 Task: Look for space in Bamako, Mali from 2nd September, 2023 to 5th September, 2023 for 1 adult in price range Rs.5000 to Rs.10000. Place can be private room with 1  bedroom having 1 bed and 1 bathroom. Property type can be house, flat, guest house, hotel. Amenities needed are: washing machine. Booking option can be shelf check-in. Required host language is English.
Action: Mouse moved to (428, 90)
Screenshot: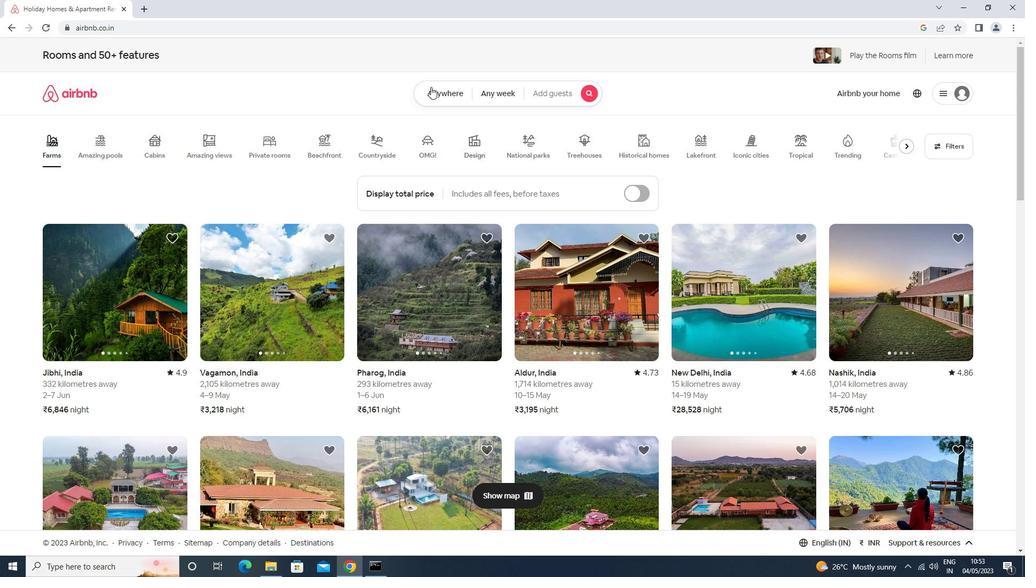 
Action: Mouse pressed left at (428, 90)
Screenshot: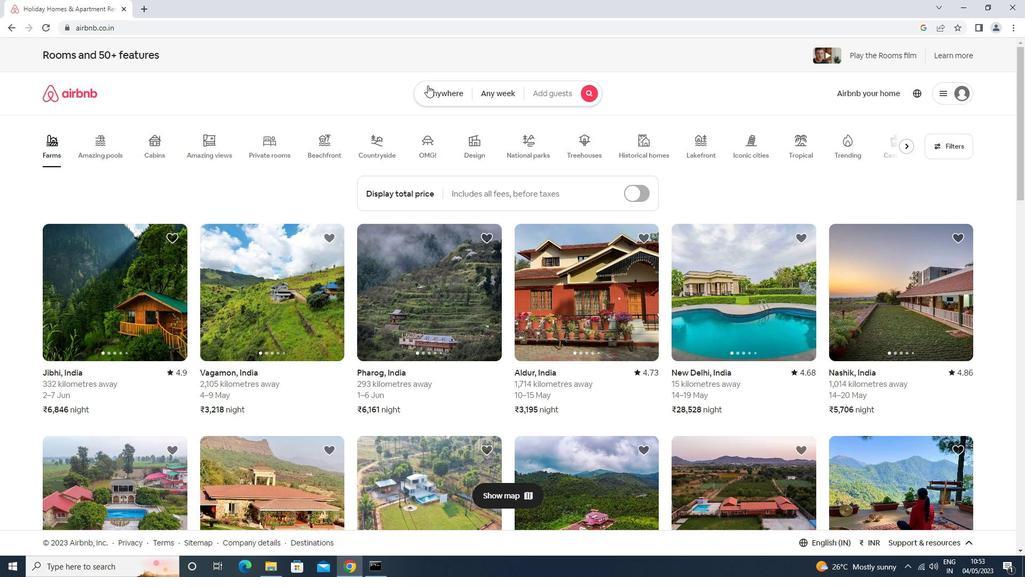 
Action: Mouse moved to (389, 139)
Screenshot: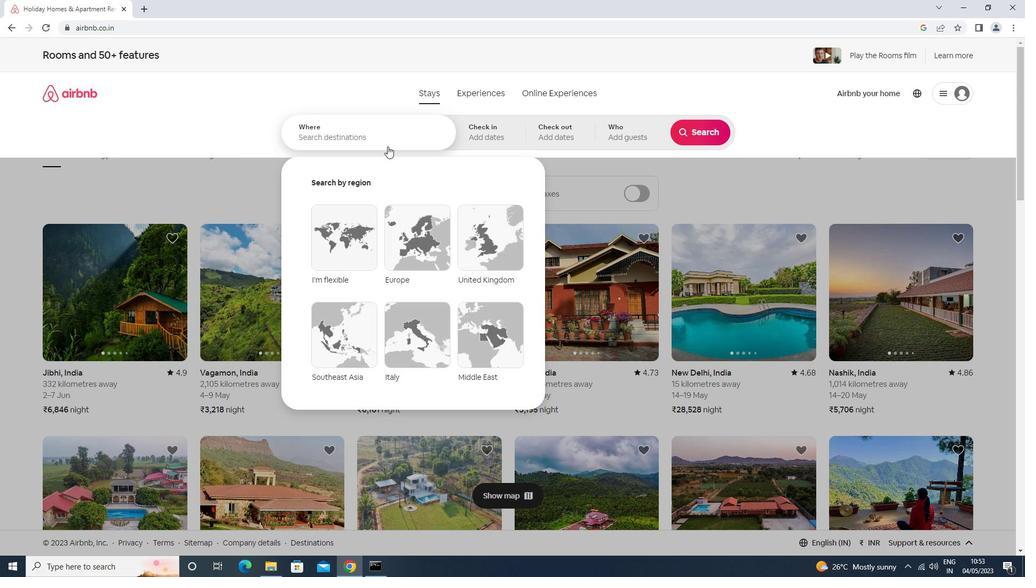
Action: Mouse pressed left at (389, 139)
Screenshot: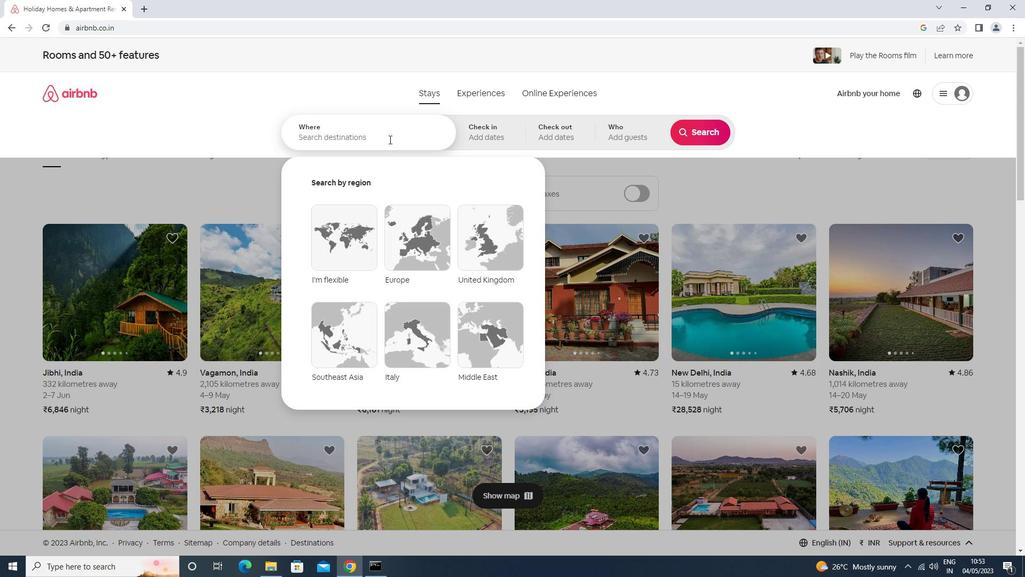 
Action: Mouse moved to (389, 138)
Screenshot: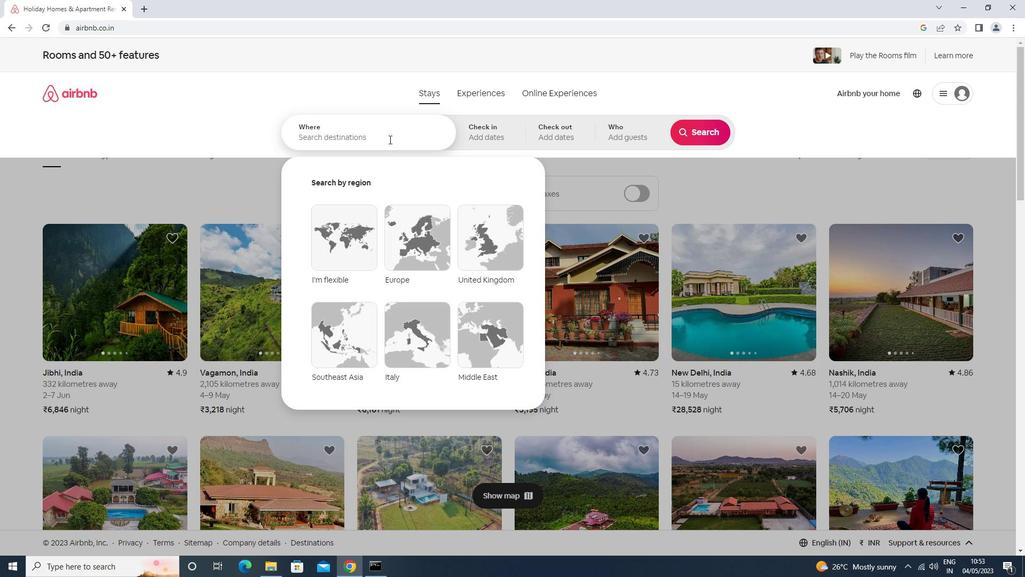 
Action: Key pressed bamako<Key.space><Key.left><Key.down><Key.enter>
Screenshot: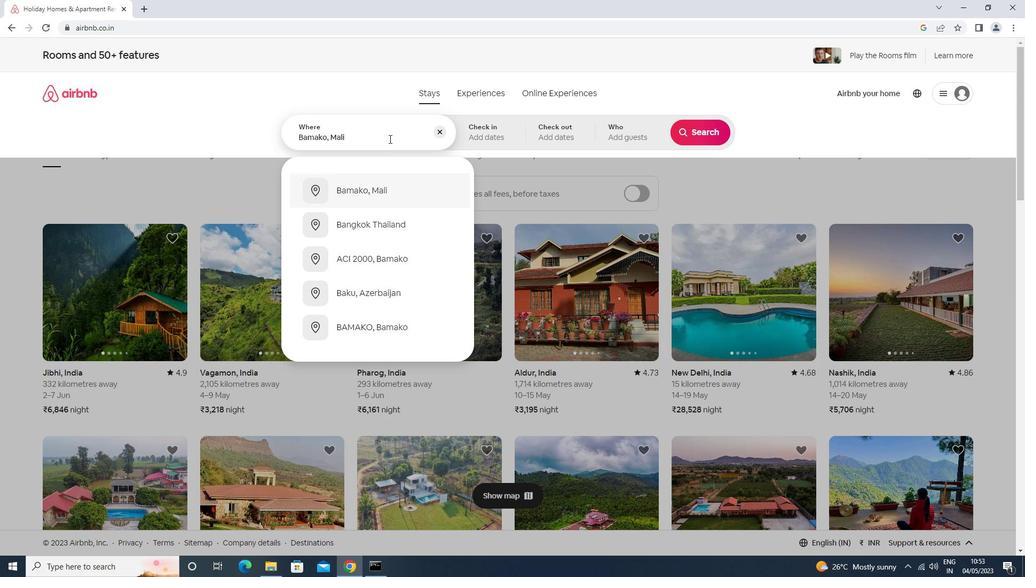 
Action: Mouse moved to (700, 218)
Screenshot: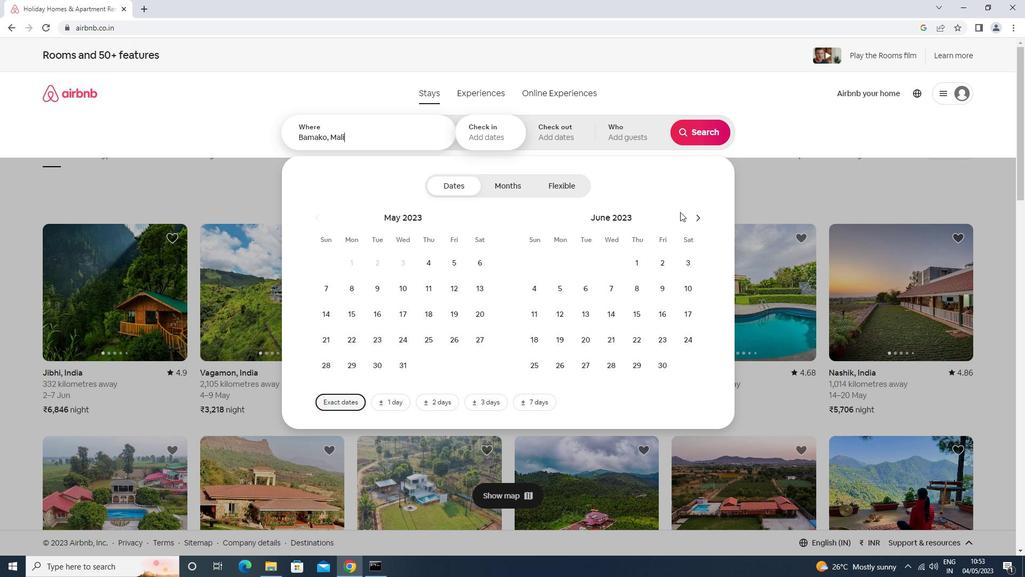 
Action: Mouse pressed left at (700, 218)
Screenshot: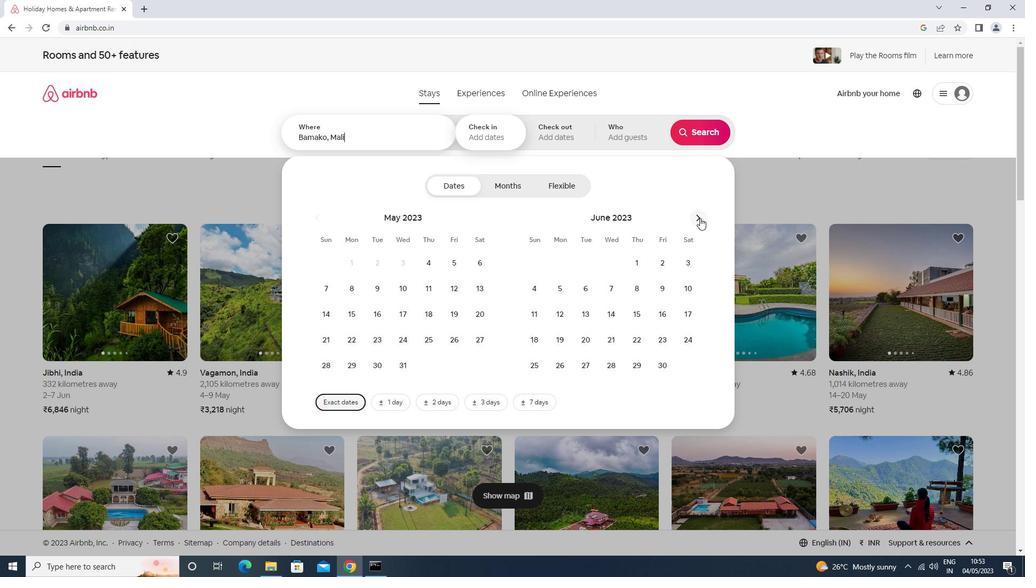 
Action: Mouse pressed left at (700, 218)
Screenshot: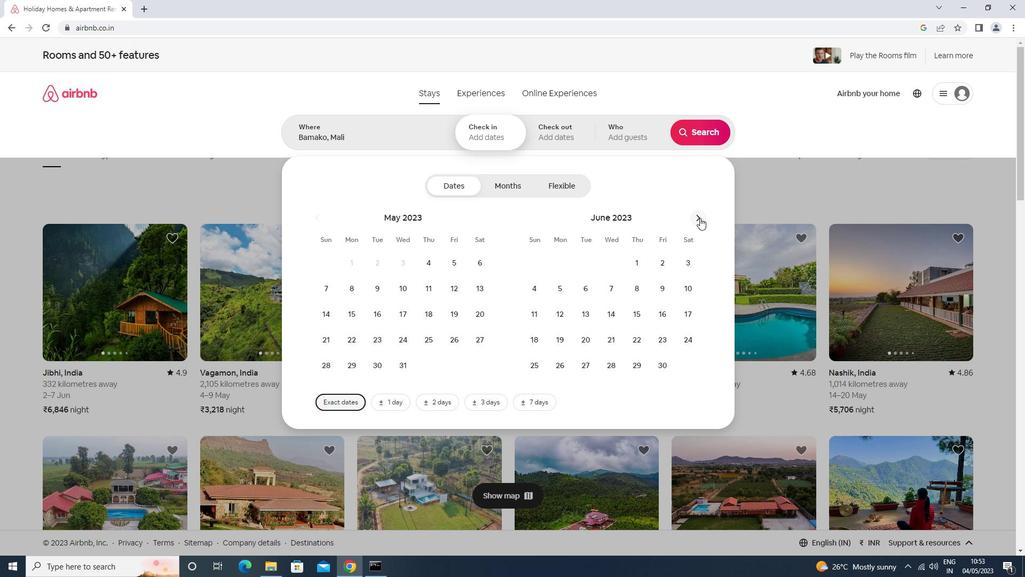 
Action: Mouse moved to (700, 217)
Screenshot: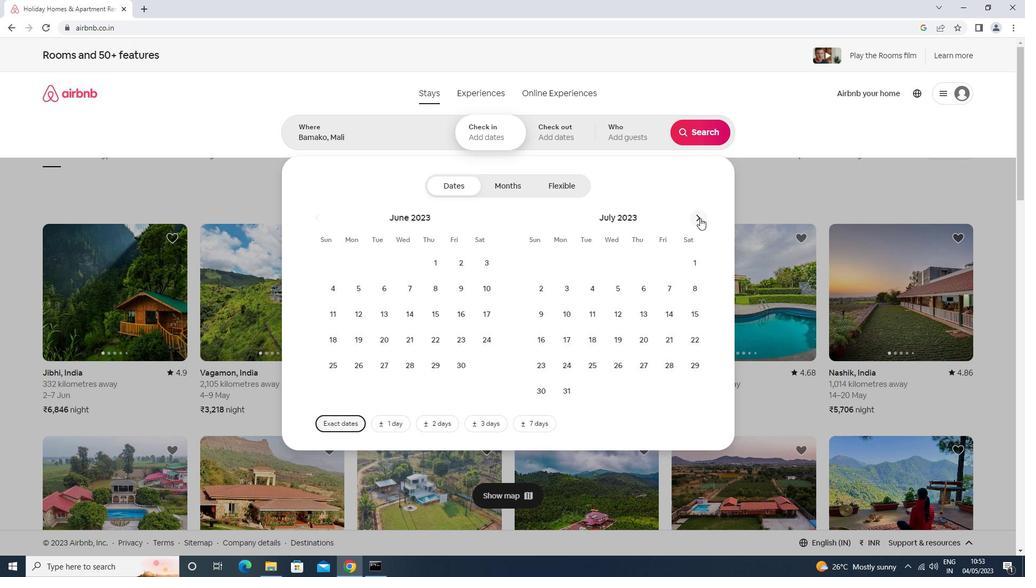 
Action: Mouse pressed left at (700, 217)
Screenshot: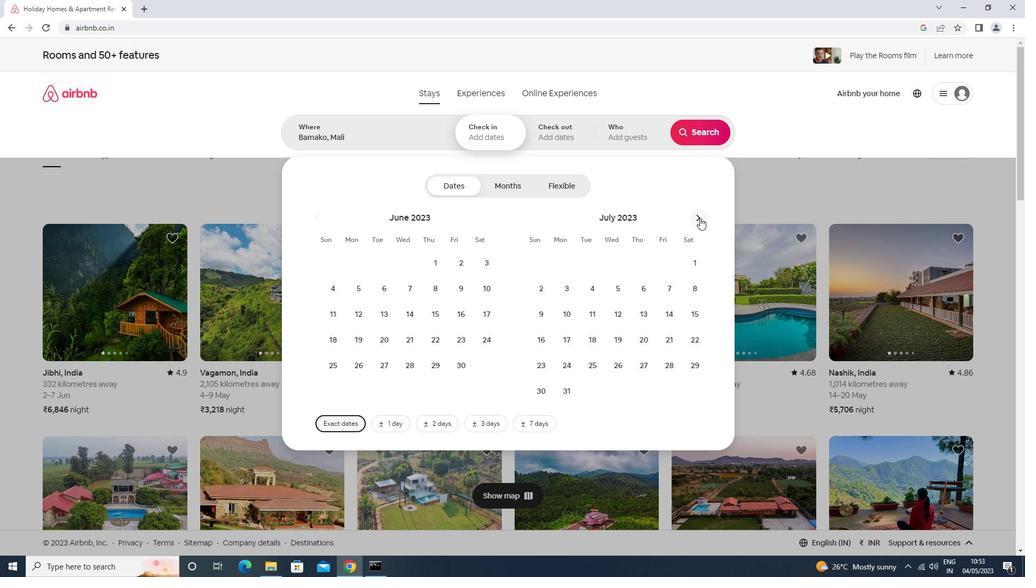 
Action: Mouse pressed left at (700, 217)
Screenshot: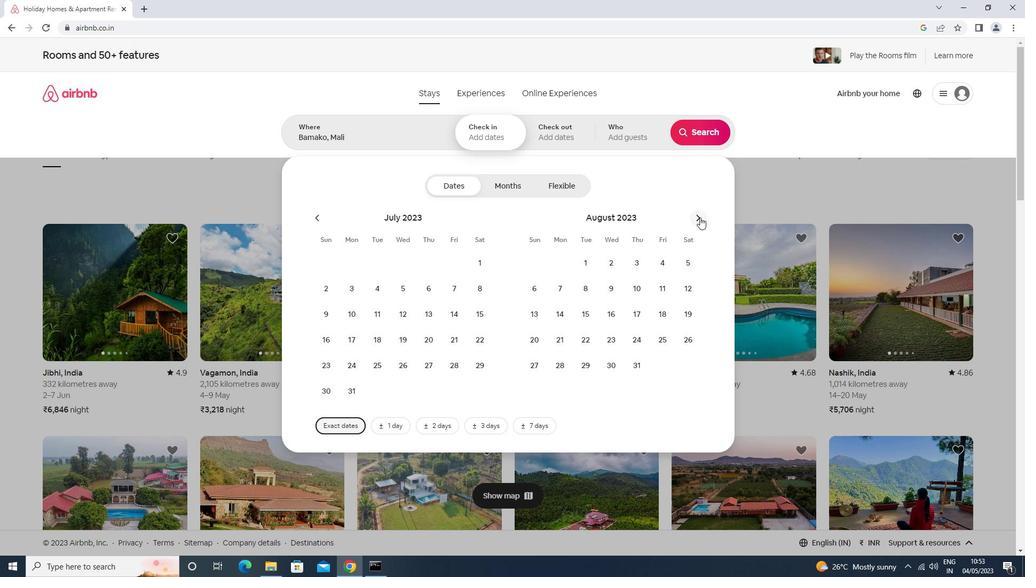 
Action: Mouse moved to (691, 260)
Screenshot: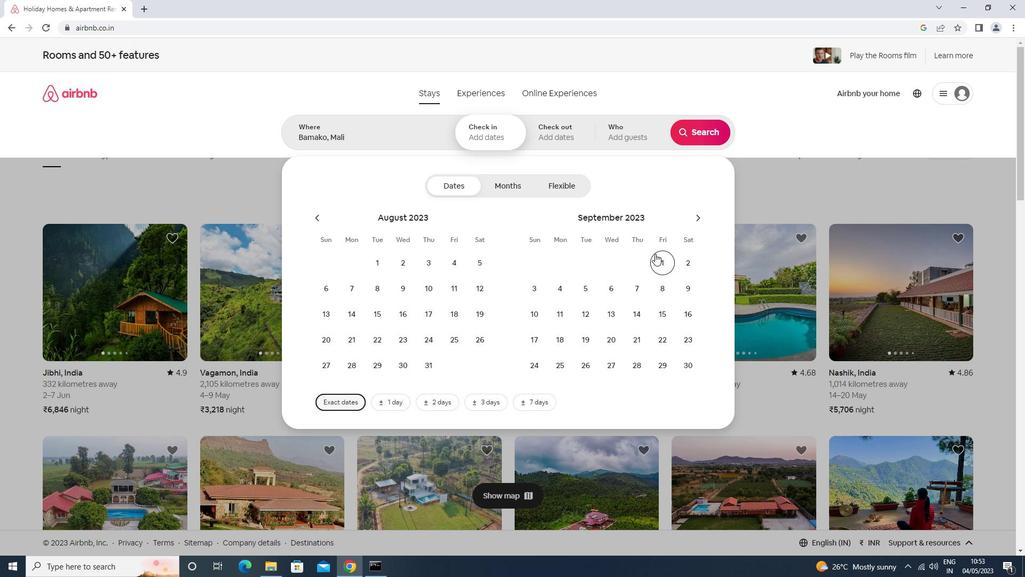 
Action: Mouse pressed left at (691, 260)
Screenshot: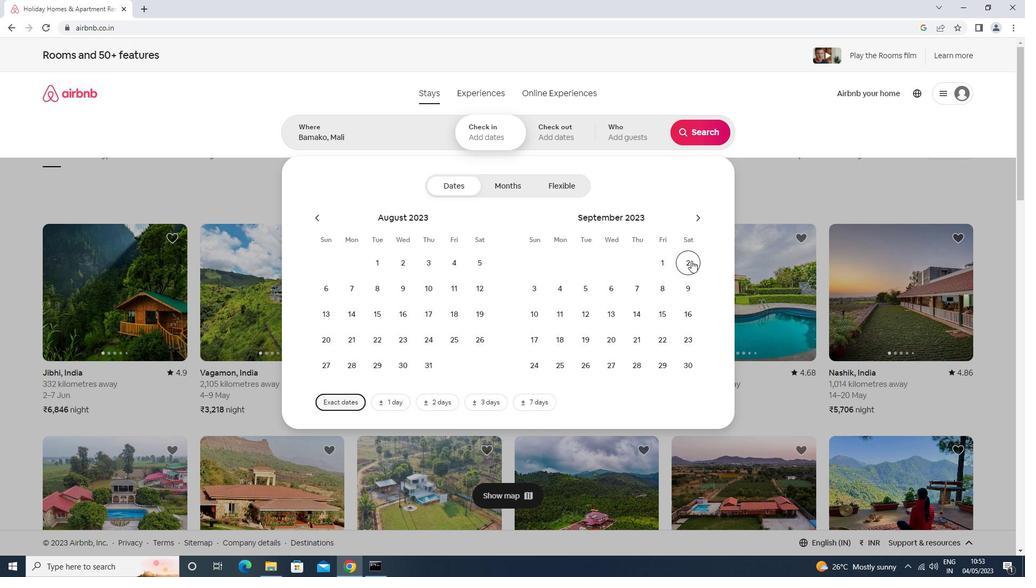 
Action: Mouse moved to (586, 288)
Screenshot: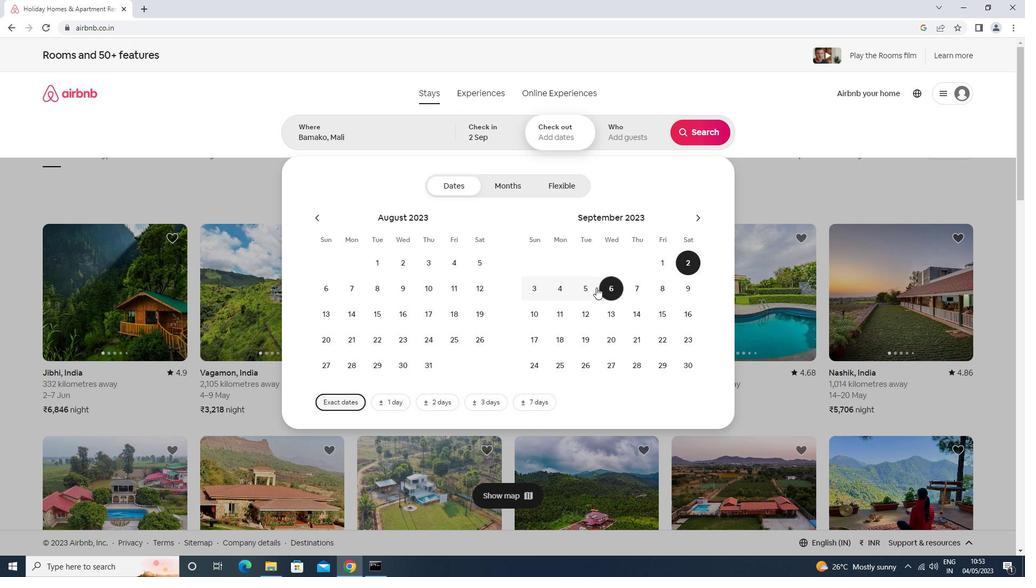 
Action: Mouse pressed left at (586, 288)
Screenshot: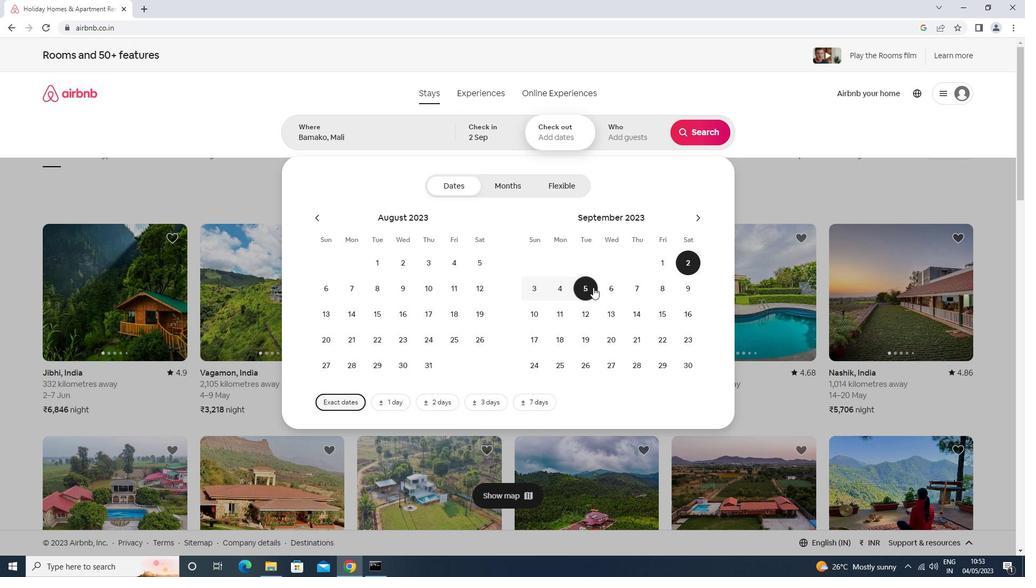
Action: Mouse moved to (625, 140)
Screenshot: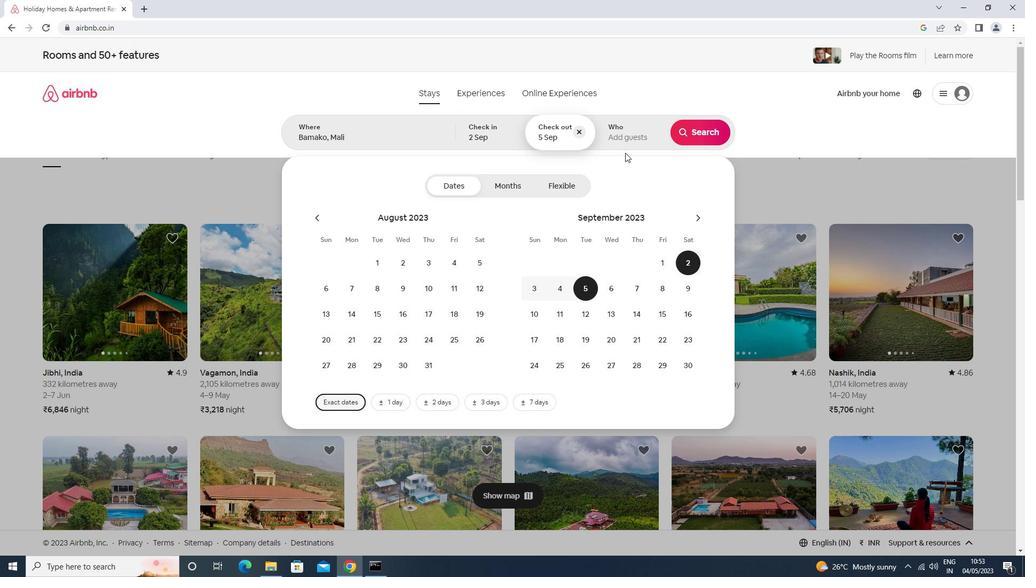 
Action: Mouse pressed left at (625, 140)
Screenshot: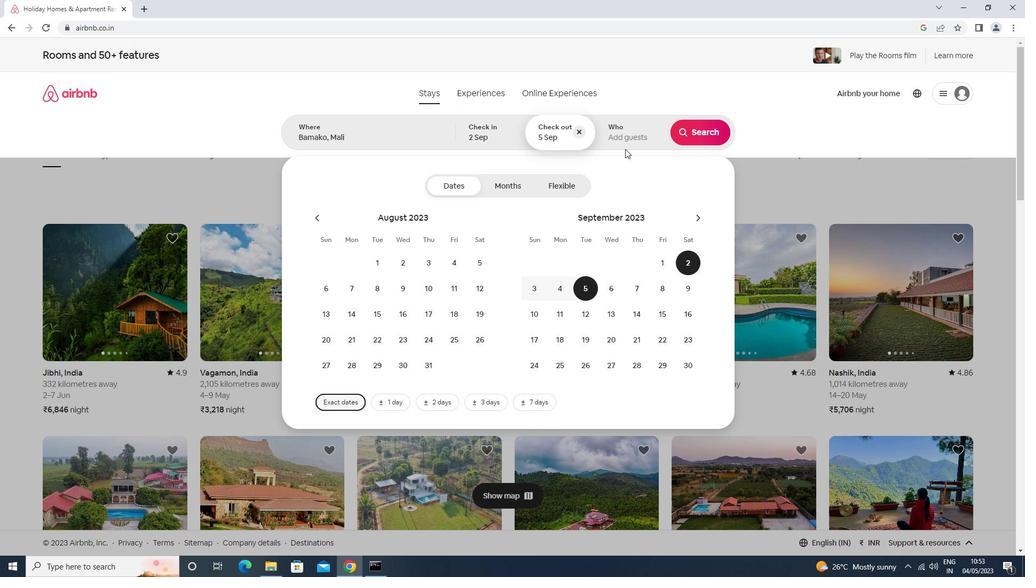 
Action: Mouse moved to (699, 187)
Screenshot: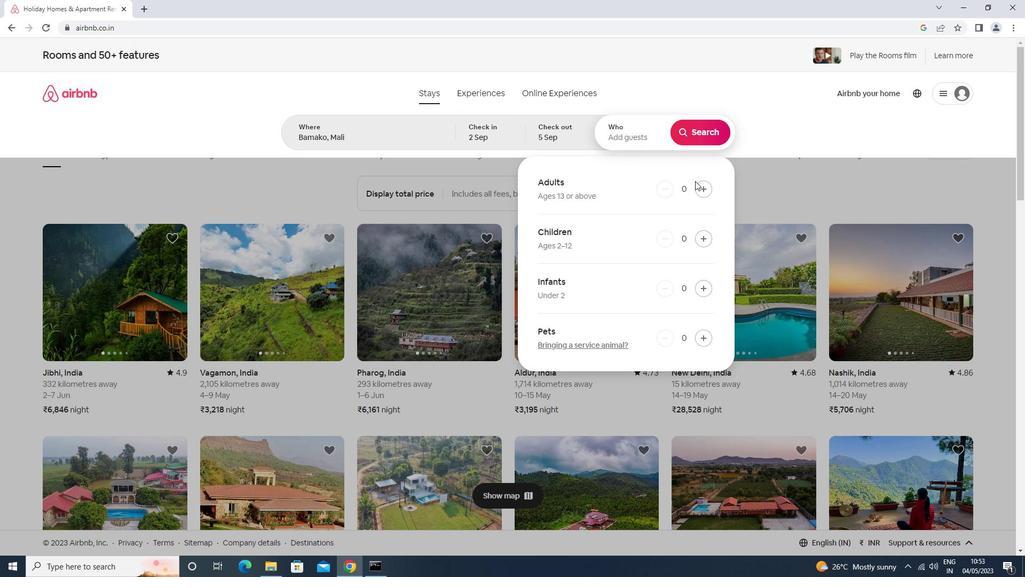
Action: Mouse pressed left at (699, 187)
Screenshot: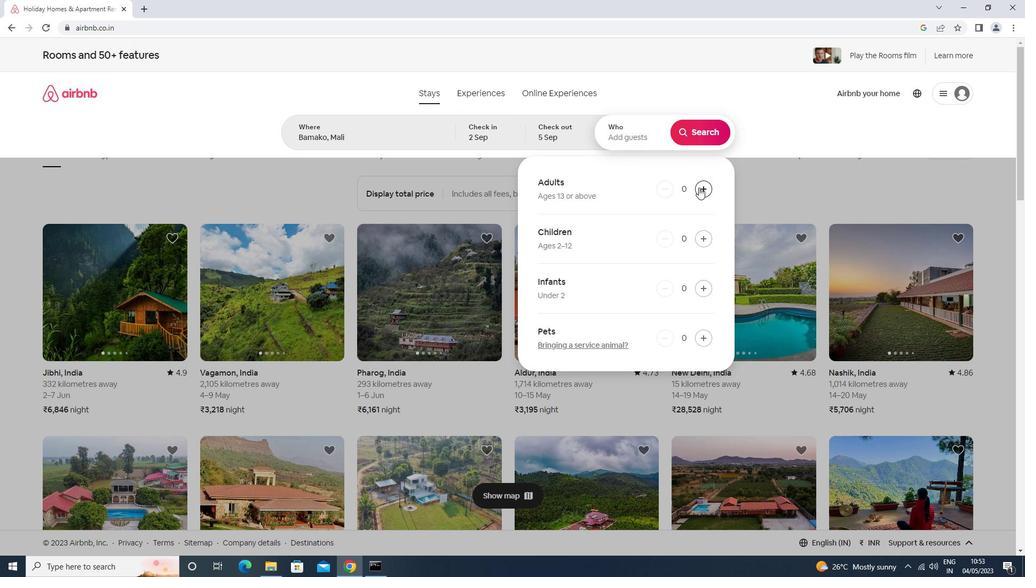 
Action: Mouse moved to (699, 132)
Screenshot: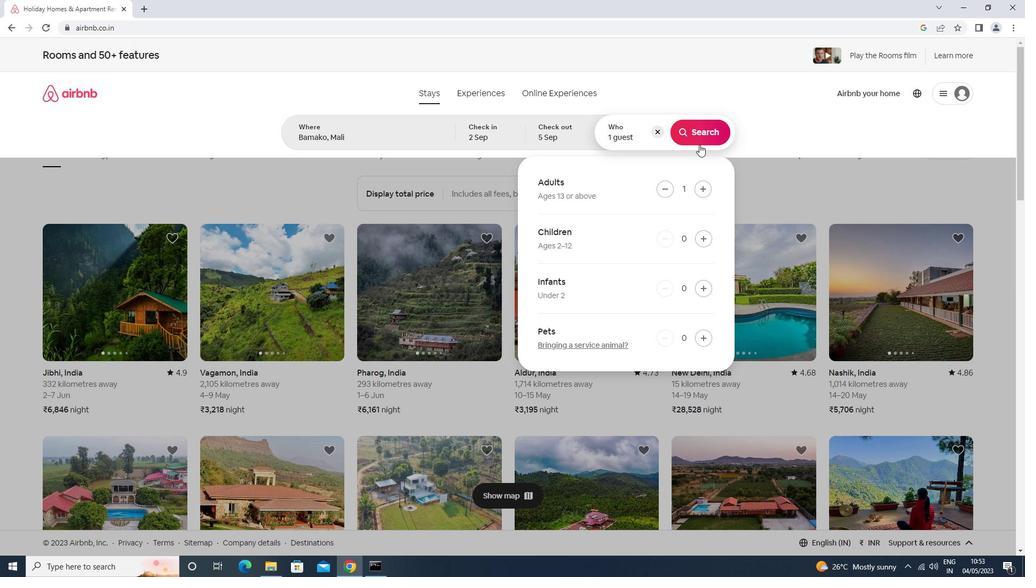 
Action: Mouse pressed left at (699, 132)
Screenshot: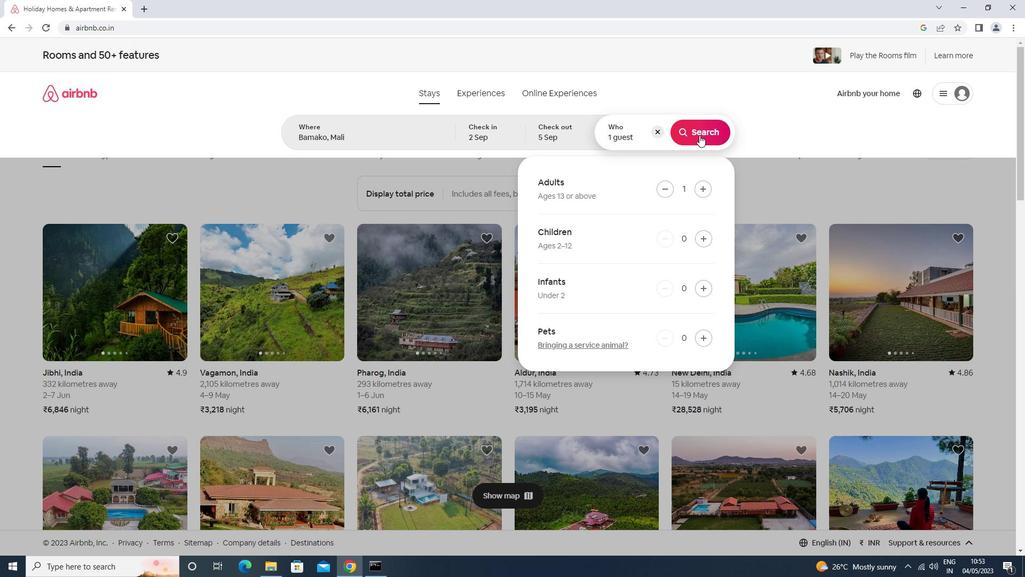 
Action: Mouse moved to (973, 92)
Screenshot: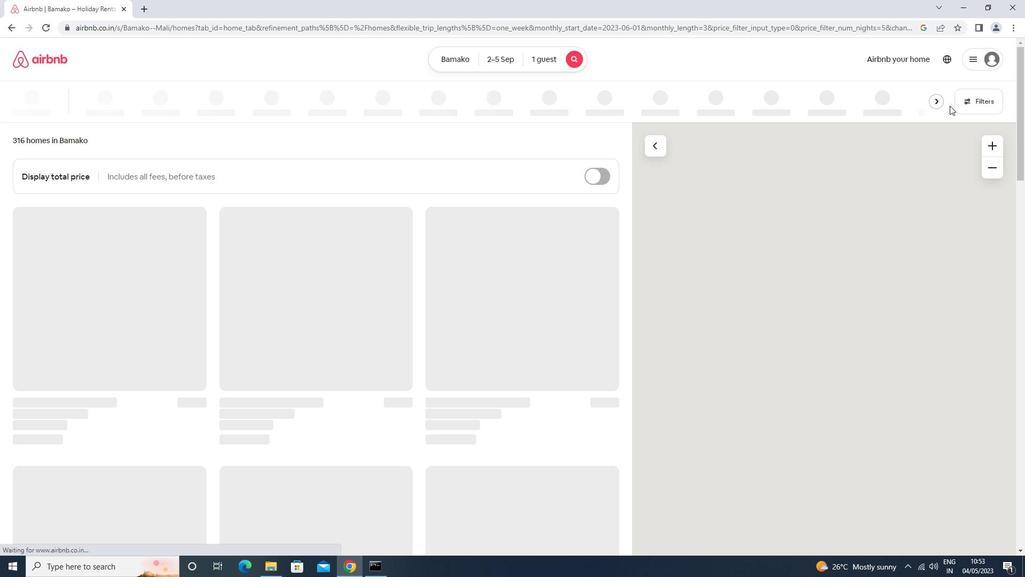 
Action: Mouse pressed left at (973, 92)
Screenshot: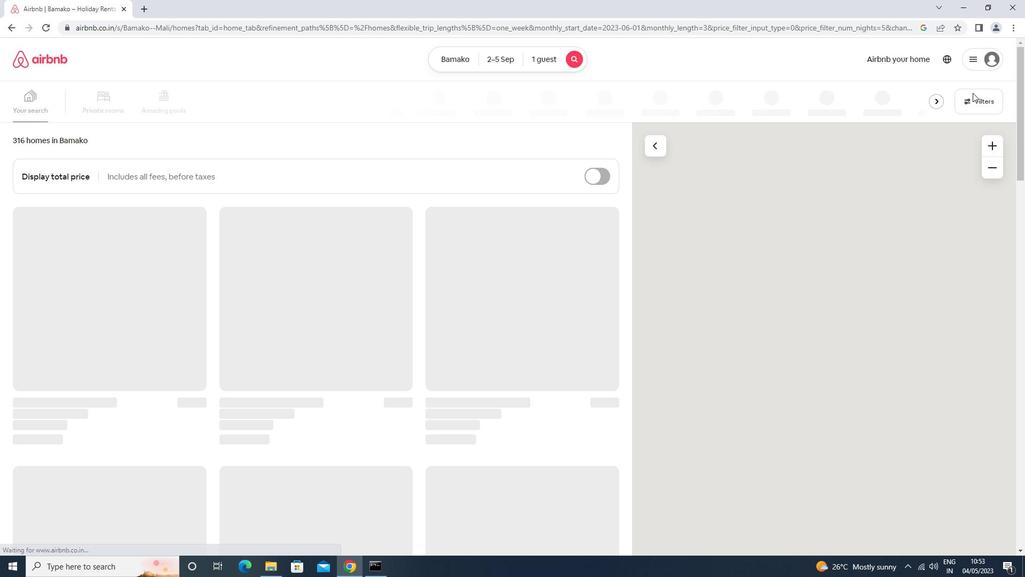 
Action: Mouse moved to (401, 239)
Screenshot: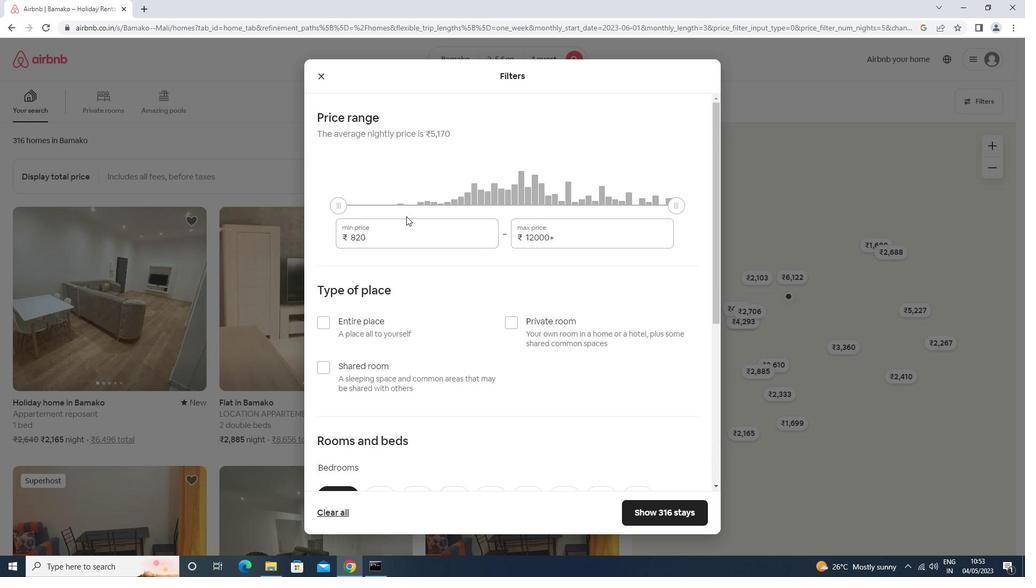 
Action: Mouse pressed left at (401, 239)
Screenshot: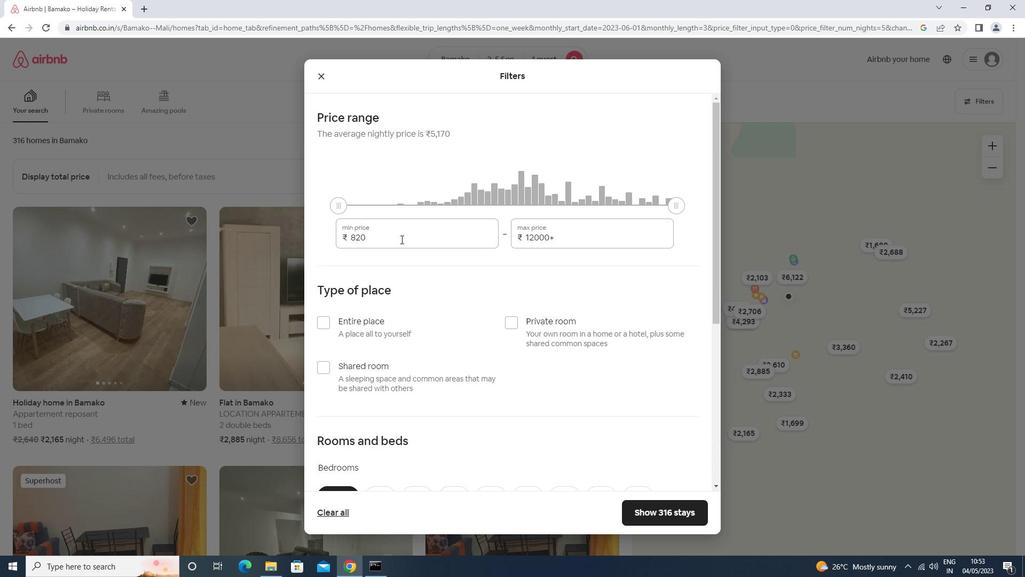 
Action: Mouse moved to (394, 245)
Screenshot: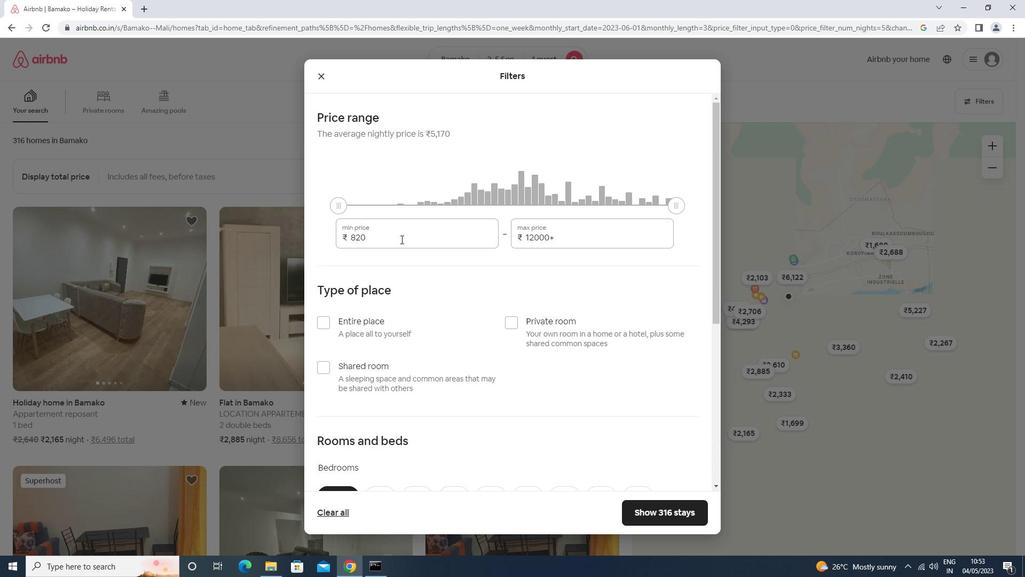 
Action: Key pressed <Key.backspace><Key.backspace><Key.backspace>56<Key.backspace>000<Key.tab>1000
Screenshot: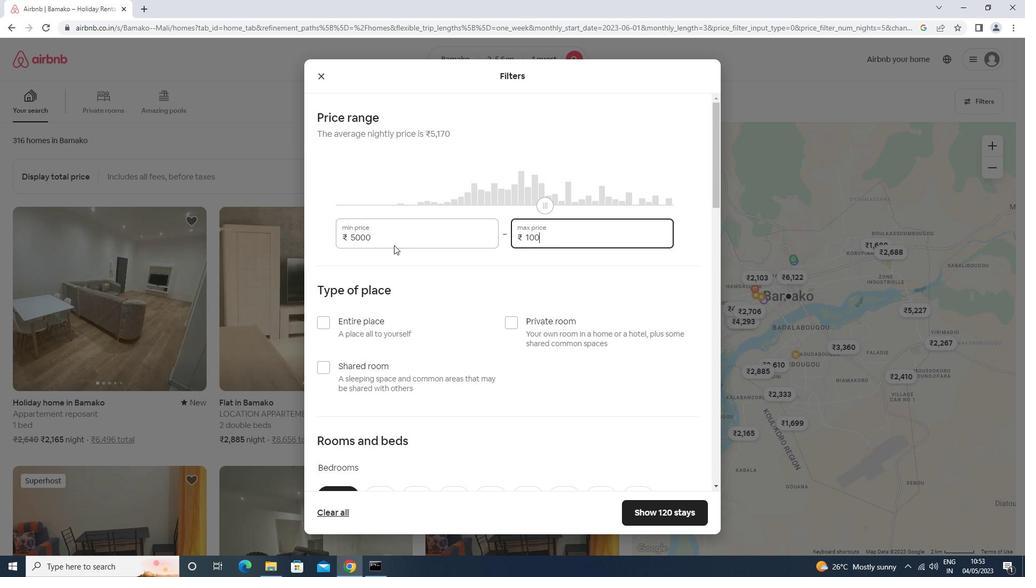 
Action: Mouse moved to (509, 321)
Screenshot: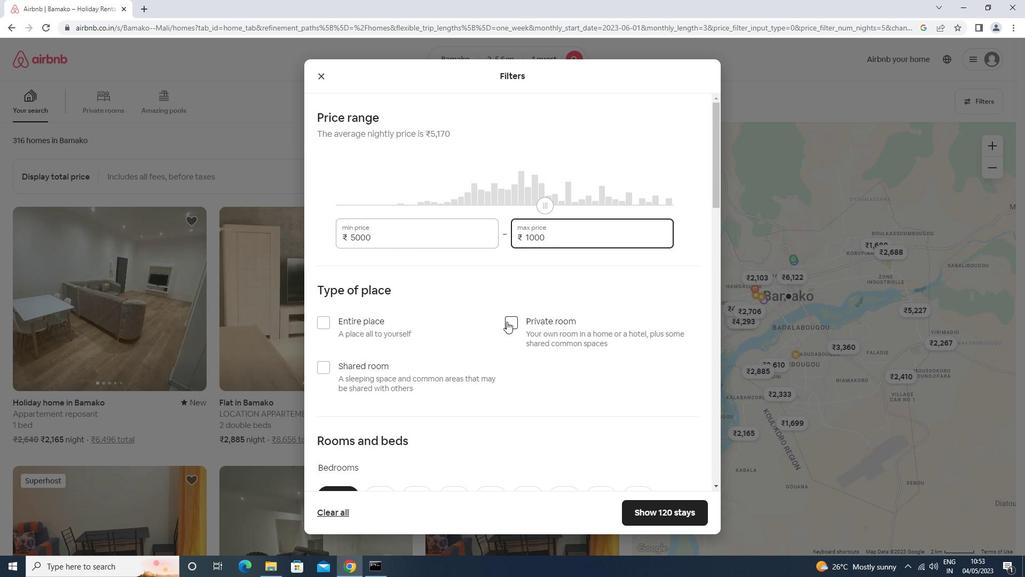 
Action: Mouse pressed left at (509, 321)
Screenshot: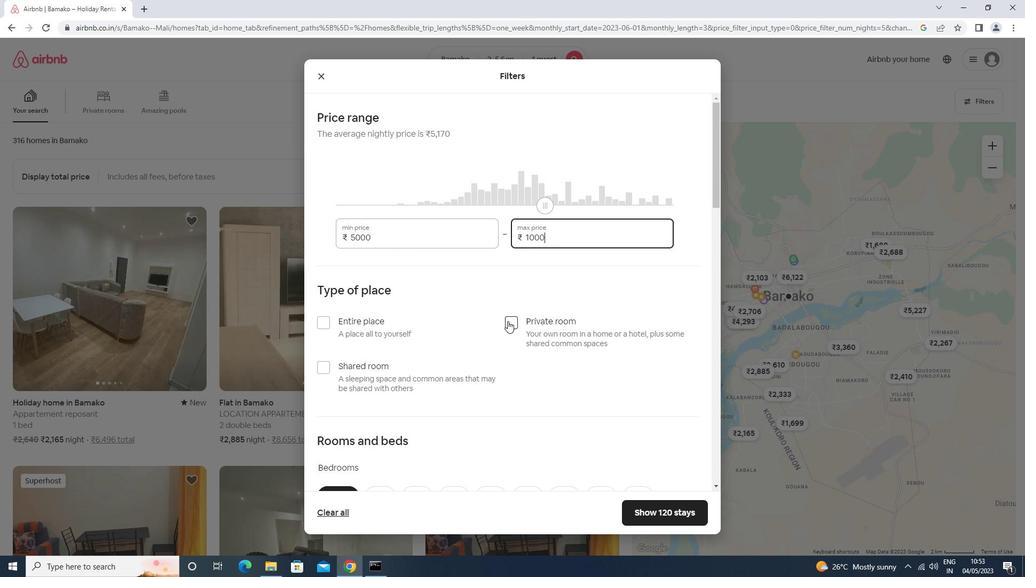
Action: Mouse moved to (508, 319)
Screenshot: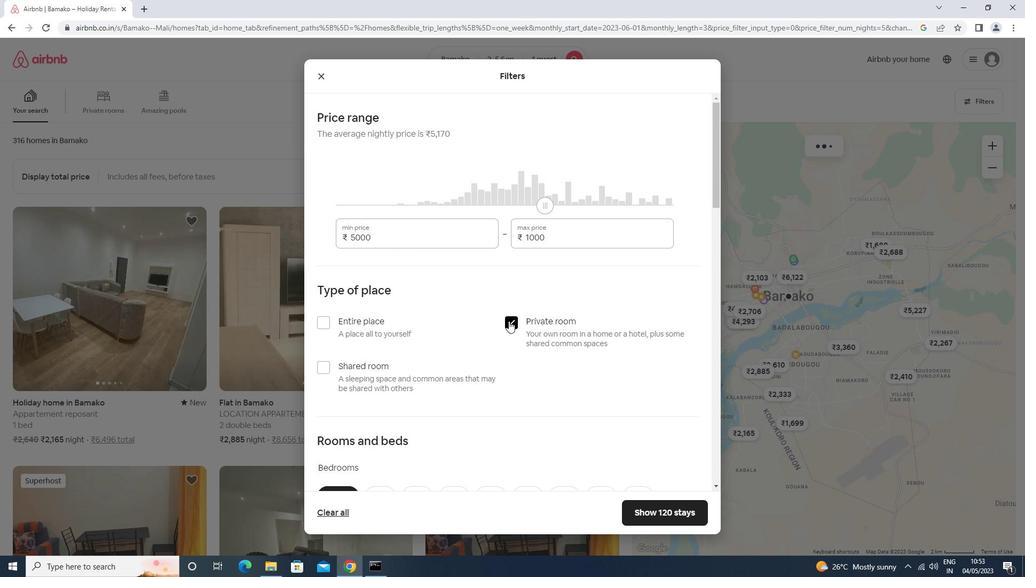 
Action: Mouse scrolled (508, 318) with delta (0, 0)
Screenshot: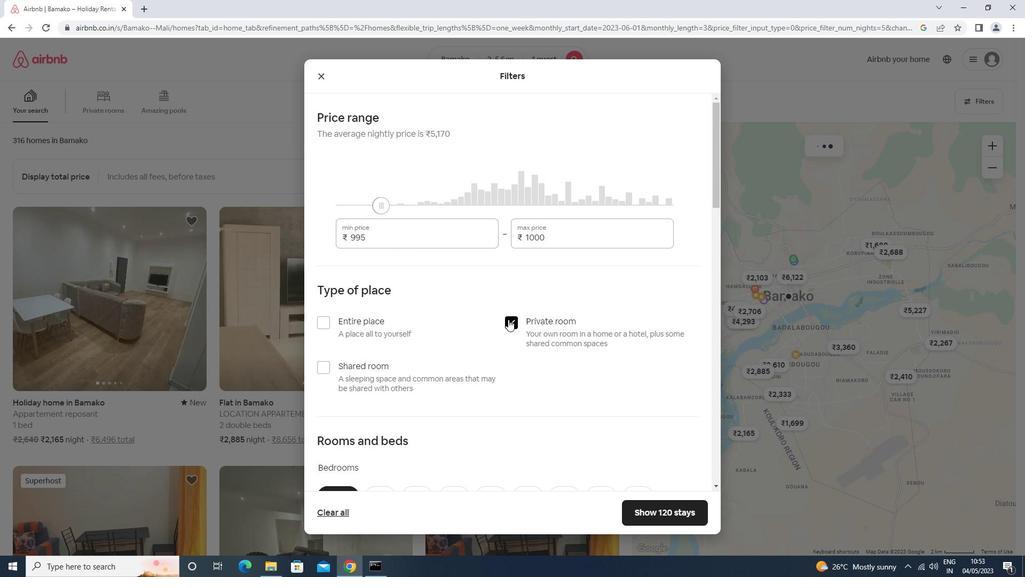 
Action: Mouse scrolled (508, 318) with delta (0, 0)
Screenshot: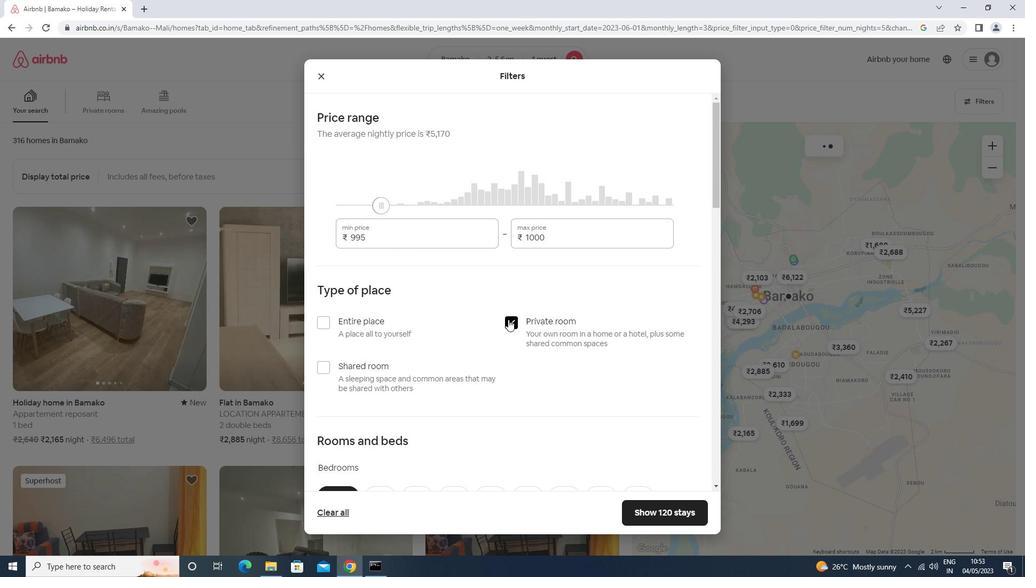 
Action: Mouse moved to (508, 318)
Screenshot: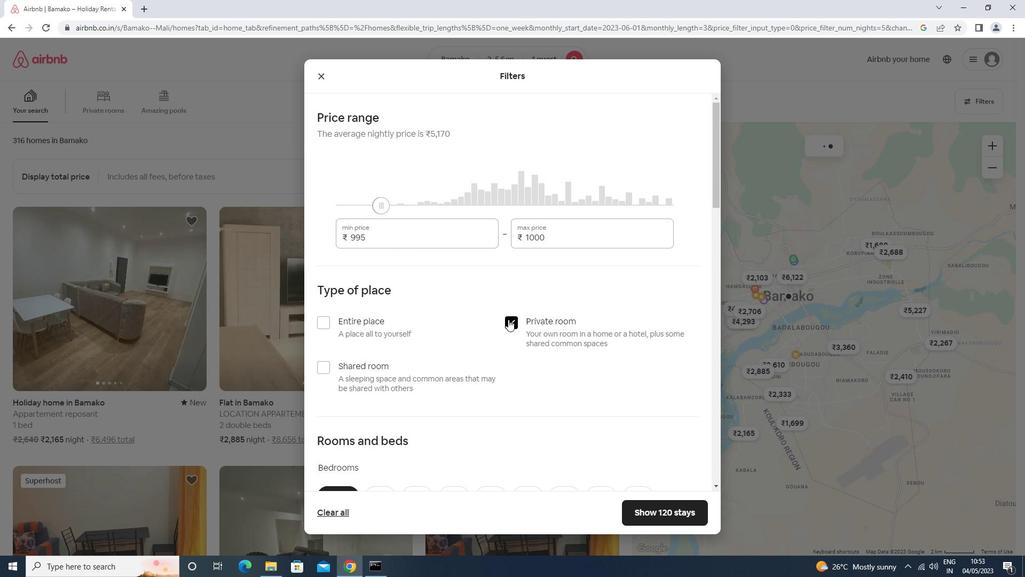 
Action: Mouse scrolled (508, 318) with delta (0, 0)
Screenshot: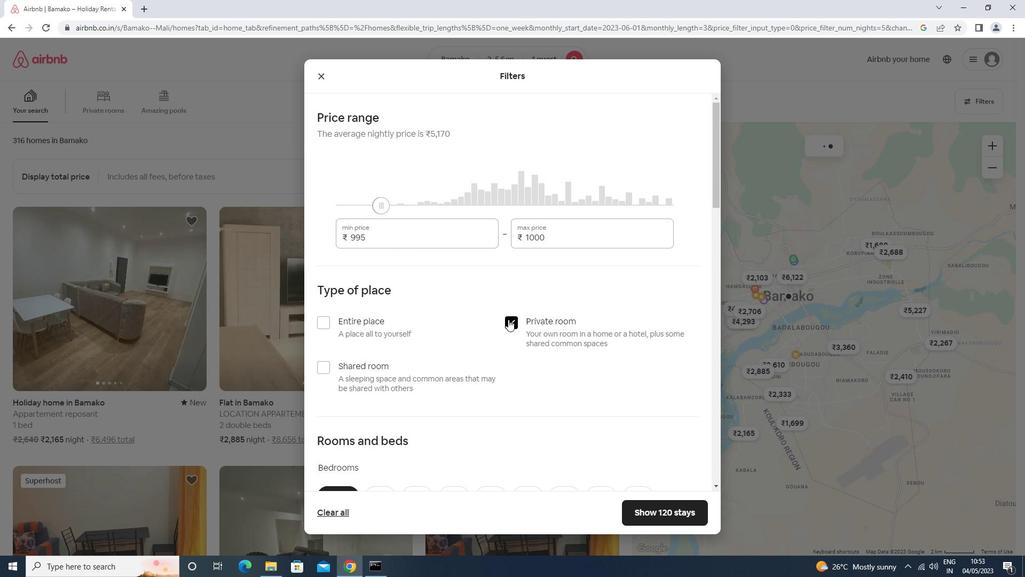 
Action: Mouse scrolled (508, 318) with delta (0, 0)
Screenshot: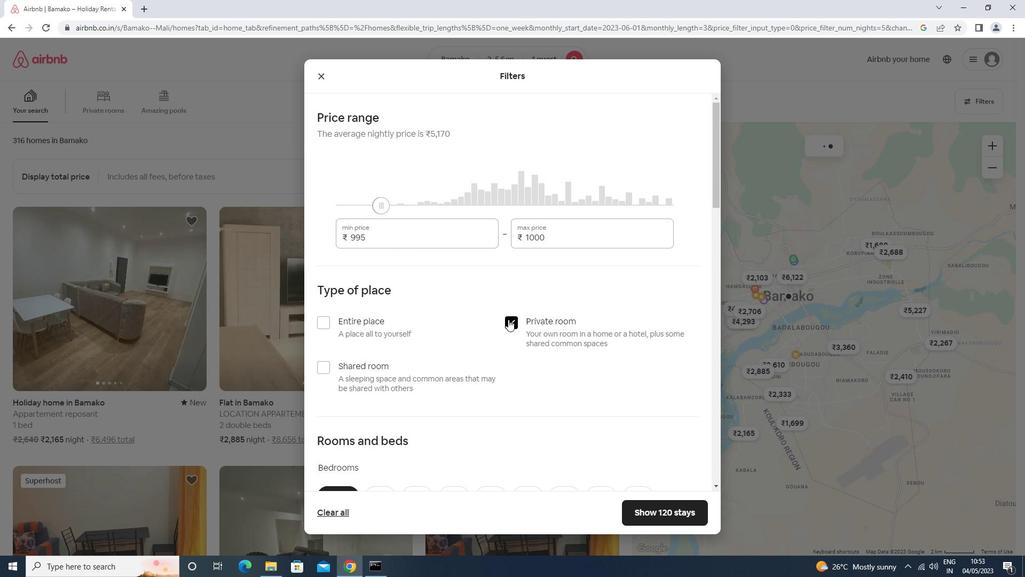 
Action: Mouse scrolled (508, 318) with delta (0, 0)
Screenshot: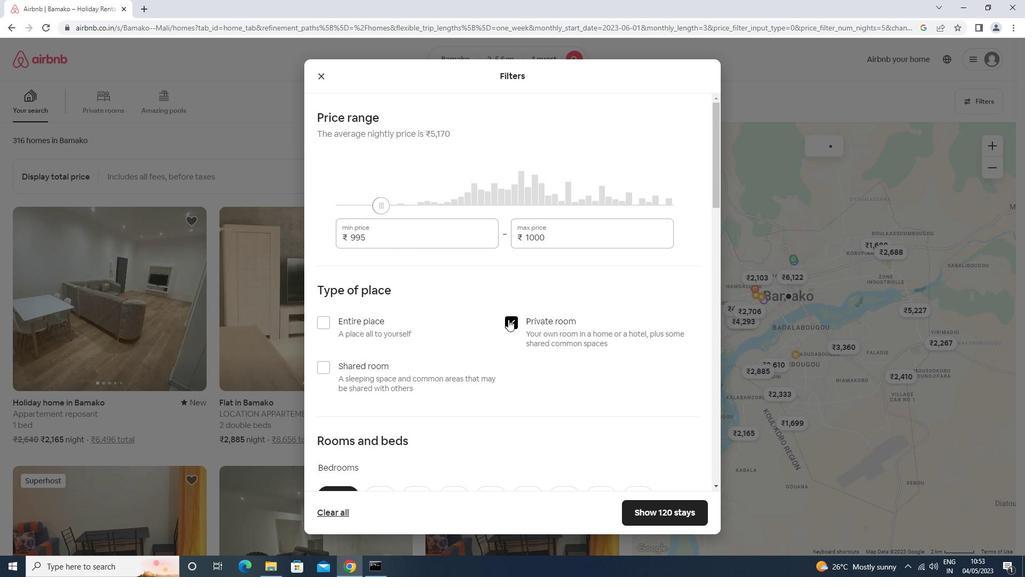 
Action: Mouse moved to (383, 231)
Screenshot: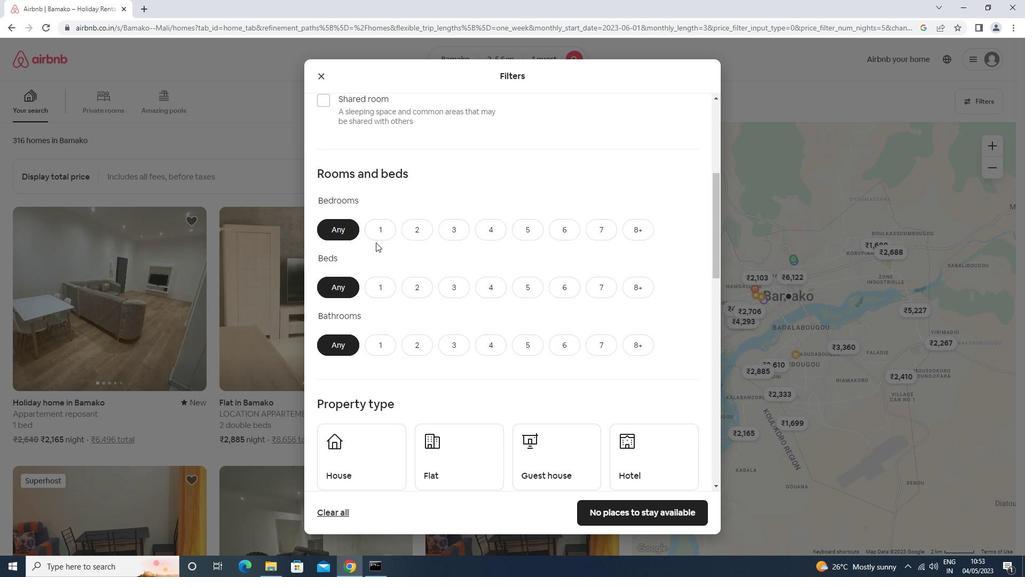 
Action: Mouse pressed left at (383, 231)
Screenshot: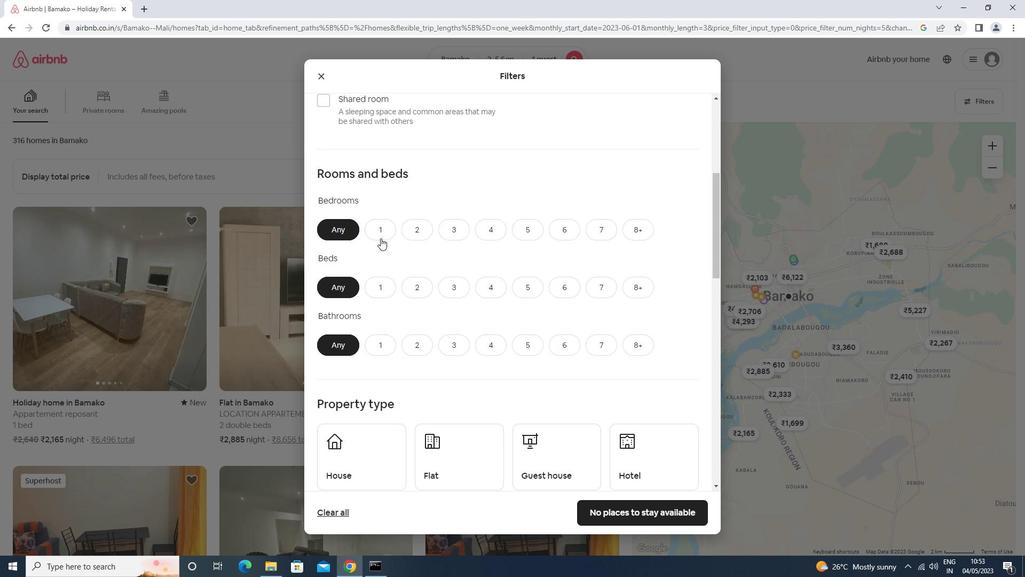 
Action: Mouse moved to (380, 283)
Screenshot: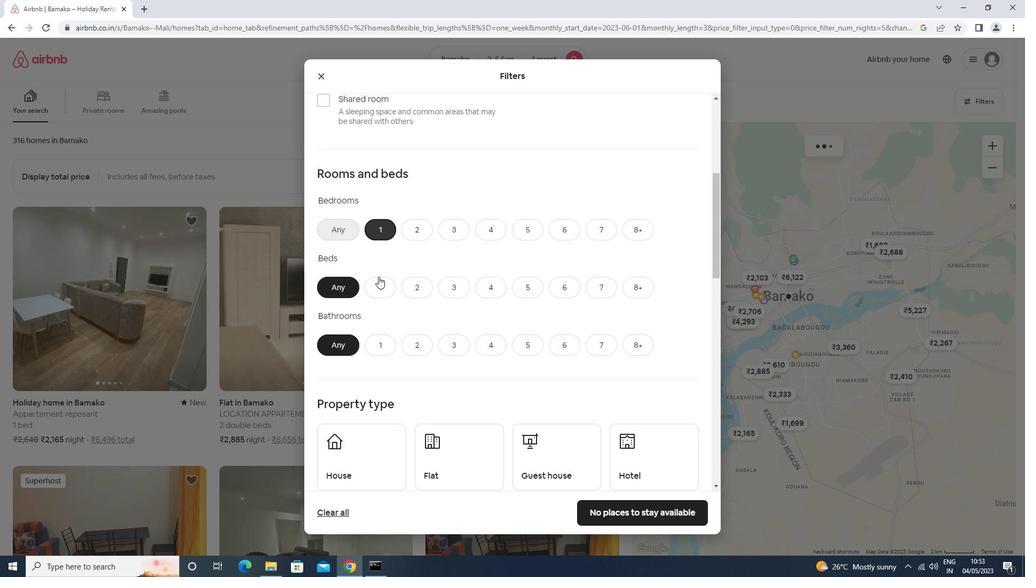 
Action: Mouse pressed left at (380, 283)
Screenshot: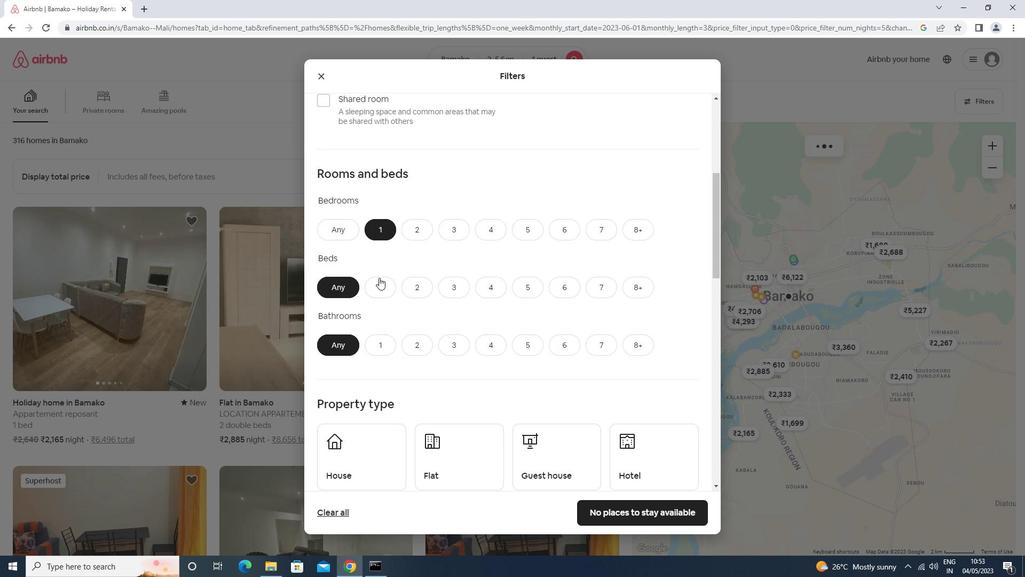 
Action: Mouse moved to (375, 340)
Screenshot: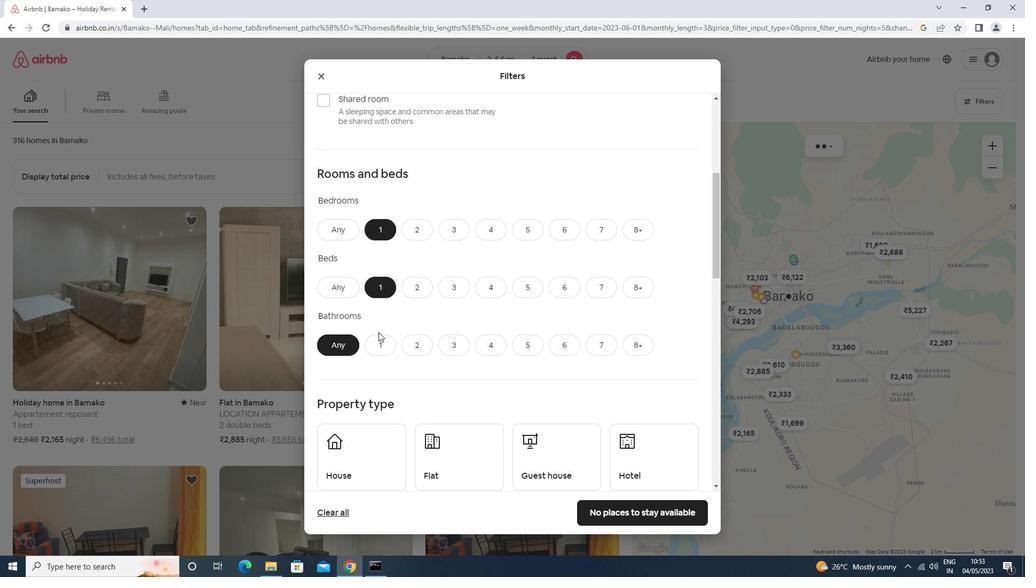 
Action: Mouse pressed left at (375, 340)
Screenshot: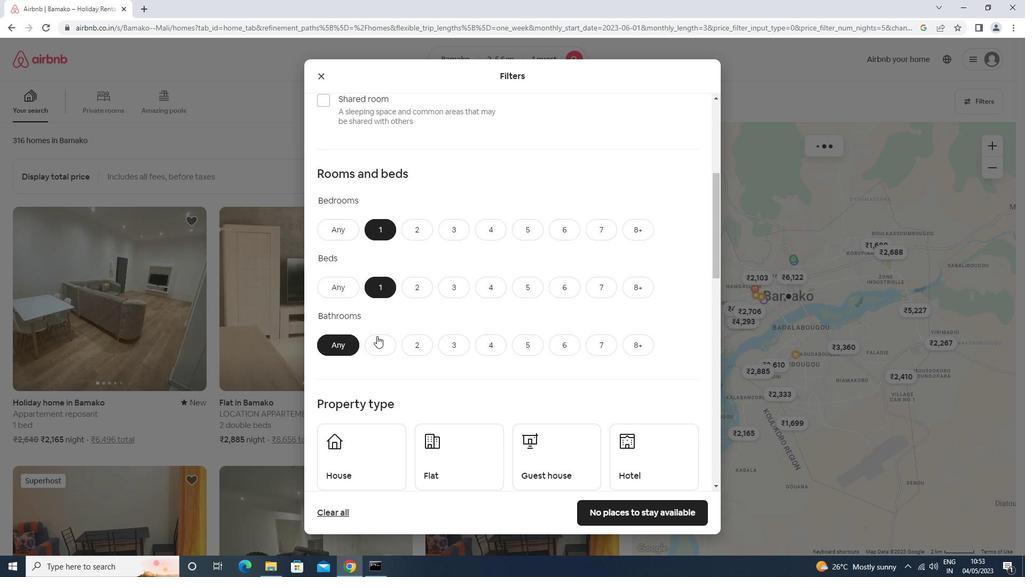 
Action: Mouse moved to (375, 336)
Screenshot: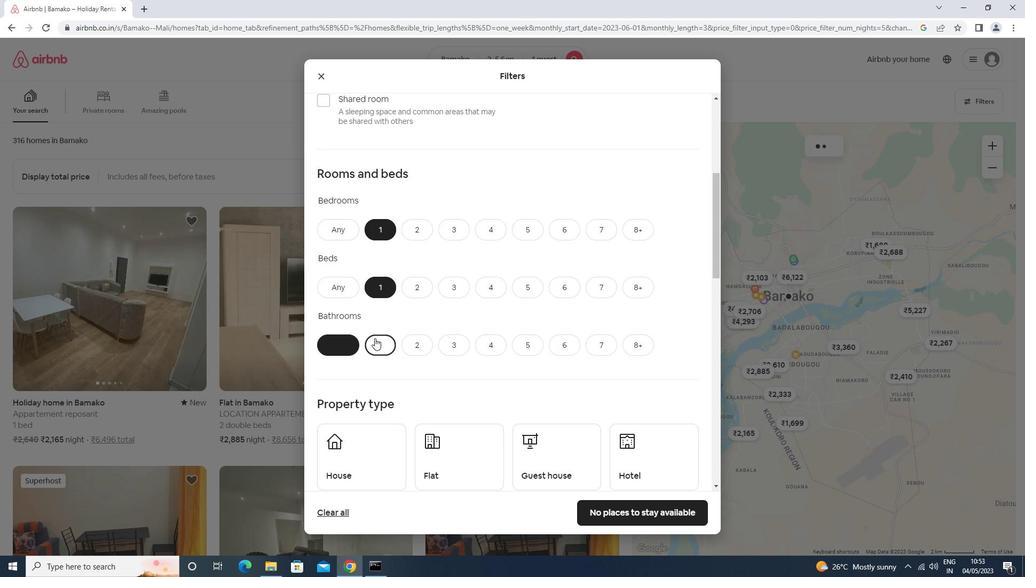 
Action: Mouse scrolled (375, 336) with delta (0, 0)
Screenshot: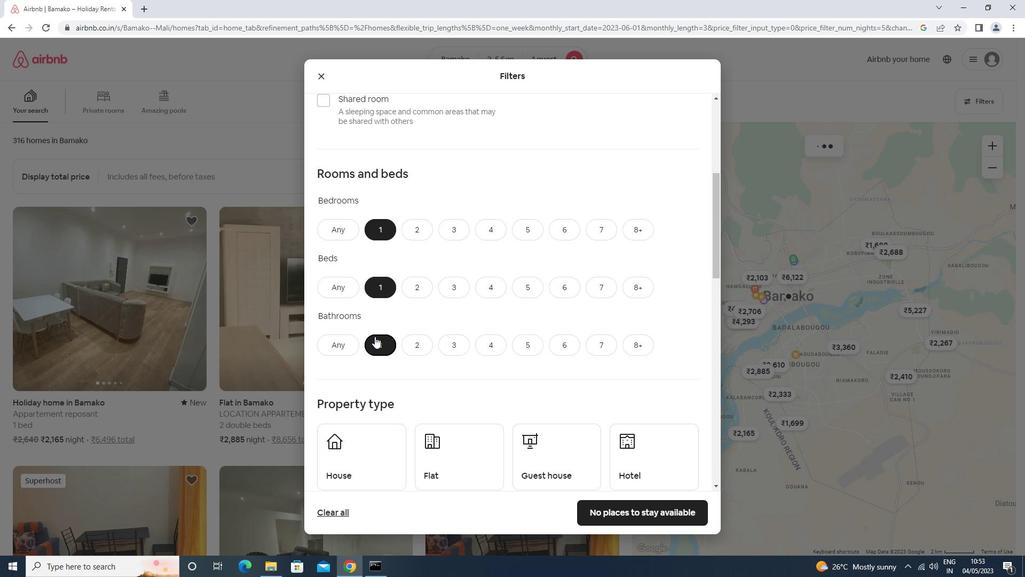 
Action: Mouse scrolled (375, 336) with delta (0, 0)
Screenshot: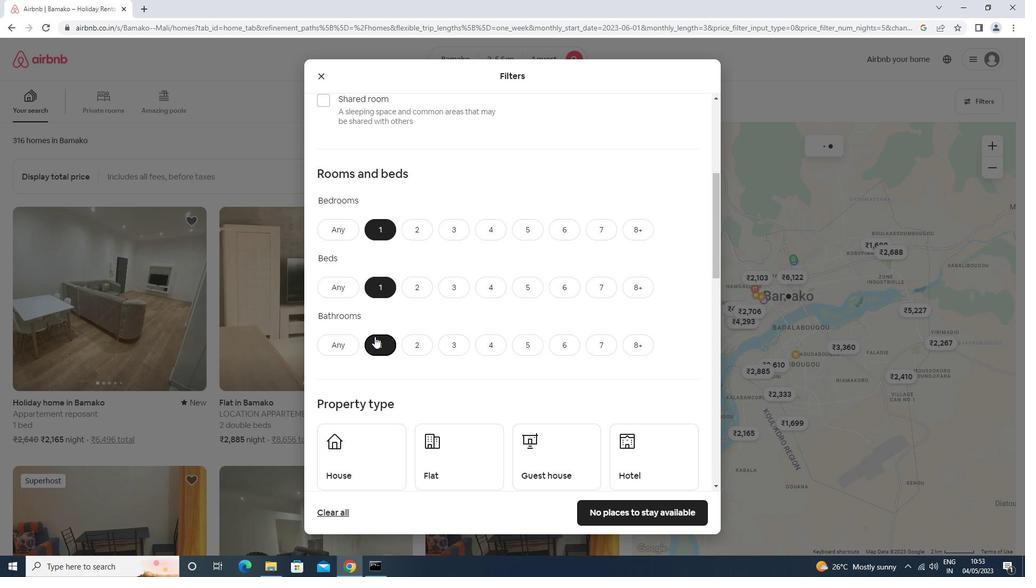
Action: Mouse scrolled (375, 336) with delta (0, 0)
Screenshot: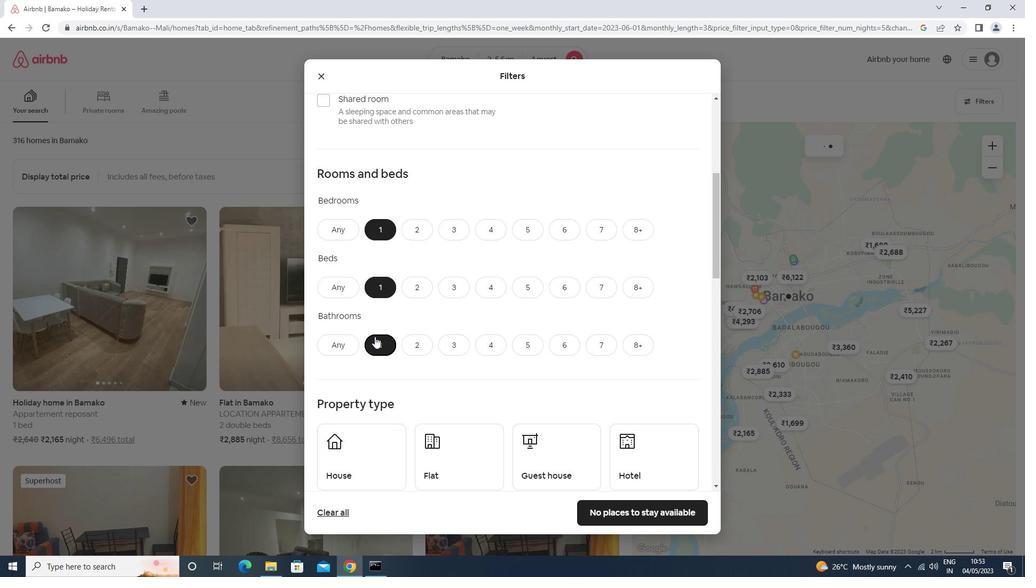 
Action: Mouse moved to (364, 308)
Screenshot: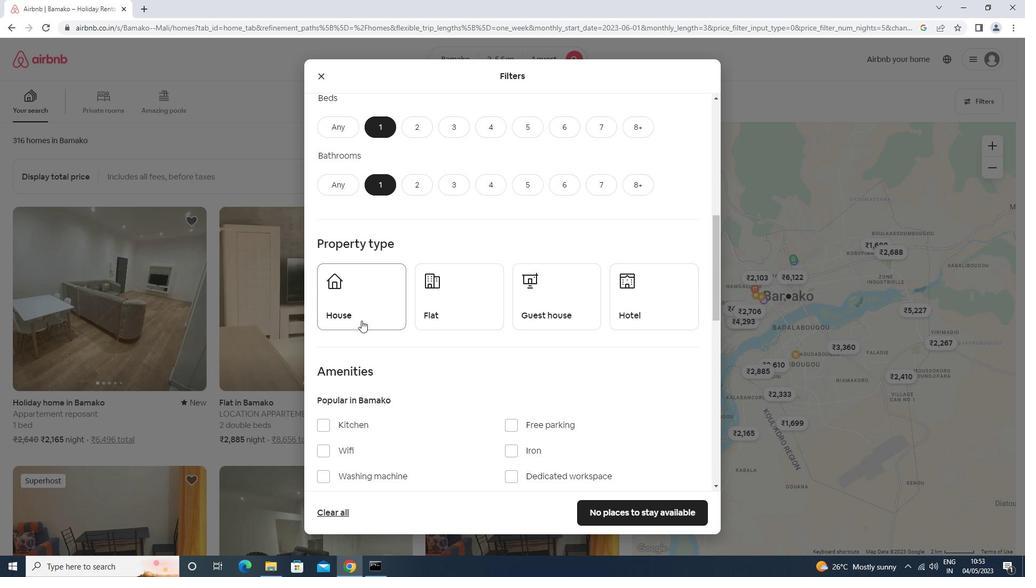 
Action: Mouse pressed left at (364, 308)
Screenshot: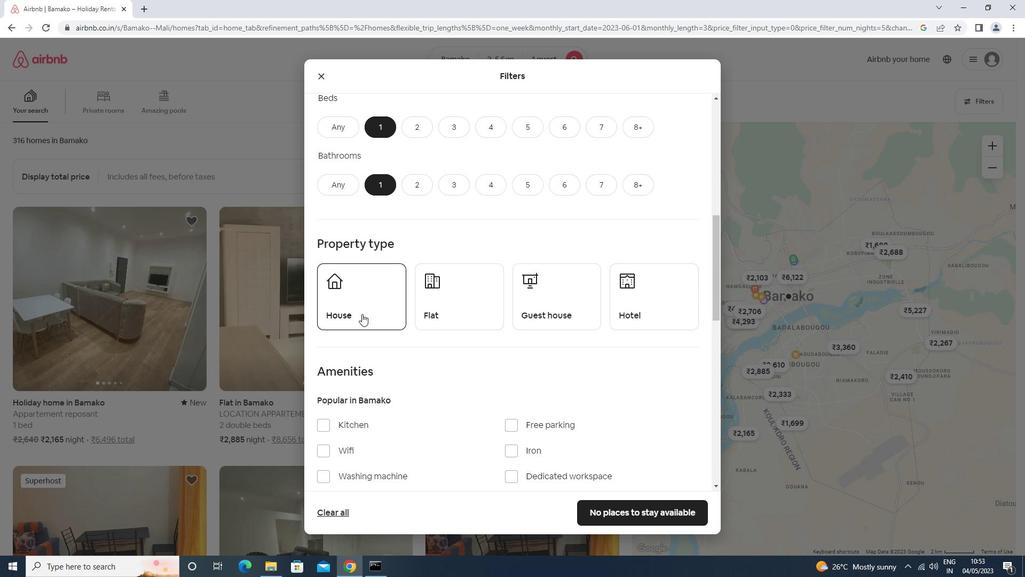 
Action: Mouse moved to (453, 312)
Screenshot: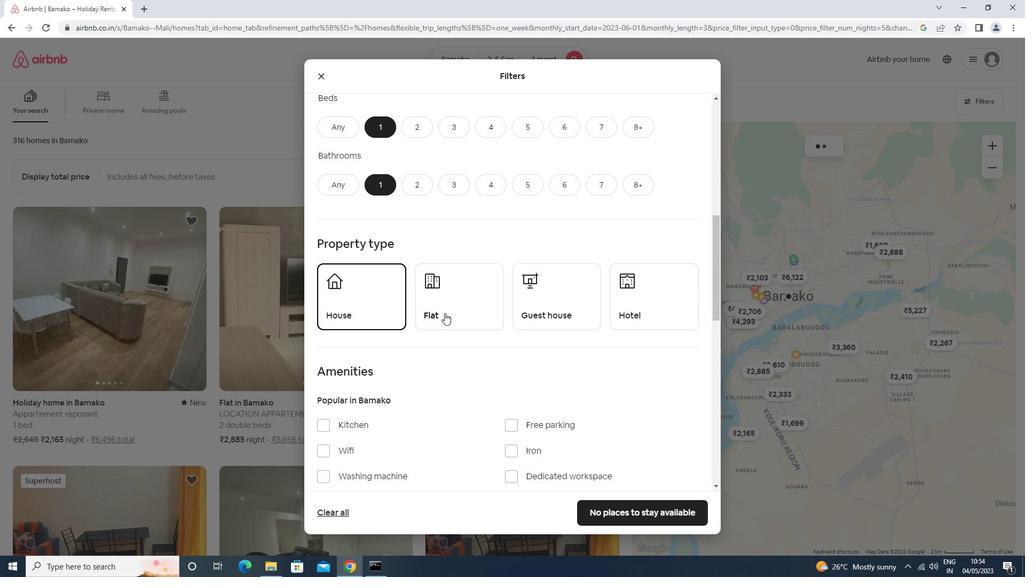 
Action: Mouse pressed left at (453, 312)
Screenshot: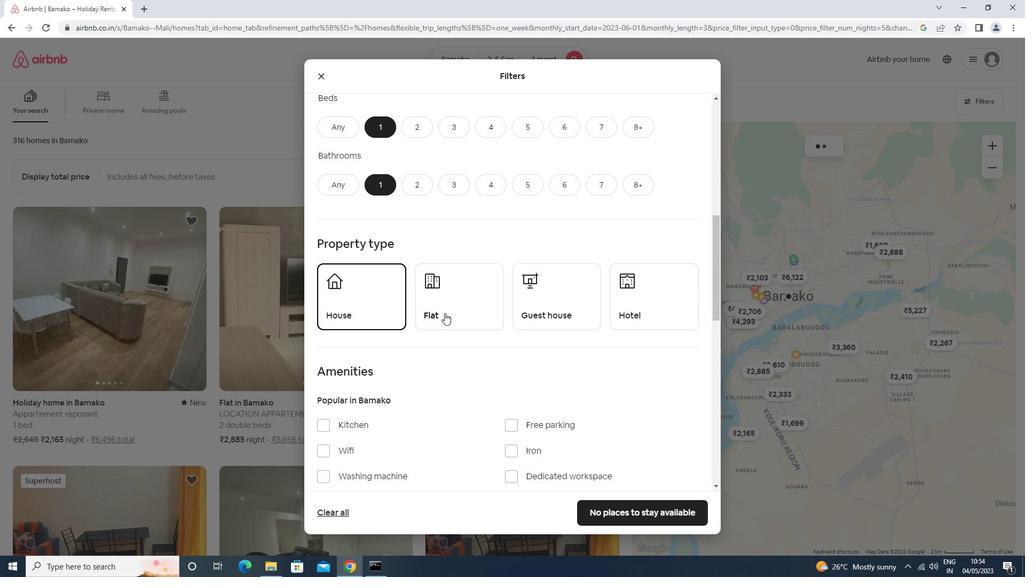 
Action: Mouse moved to (540, 307)
Screenshot: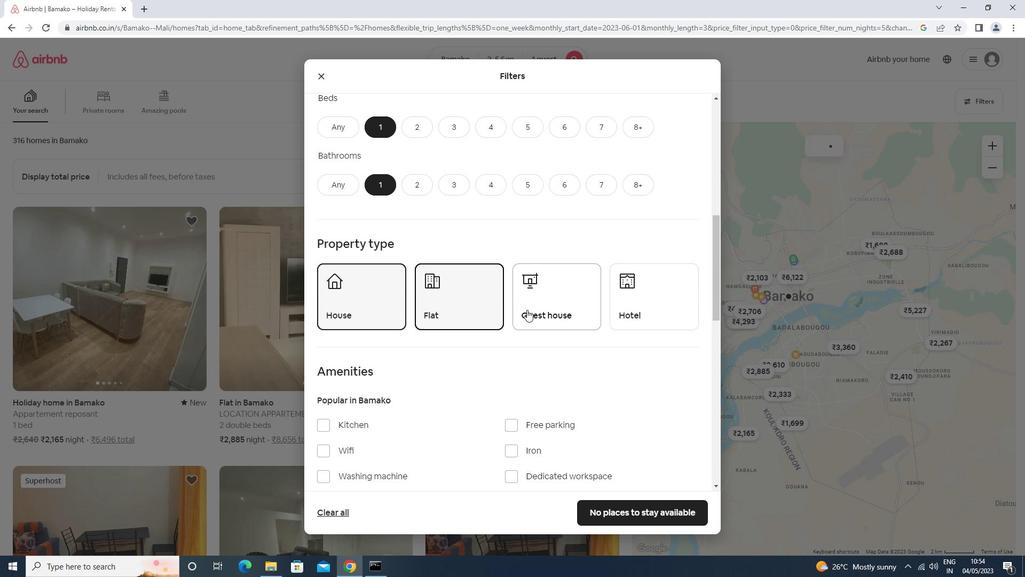 
Action: Mouse pressed left at (540, 307)
Screenshot: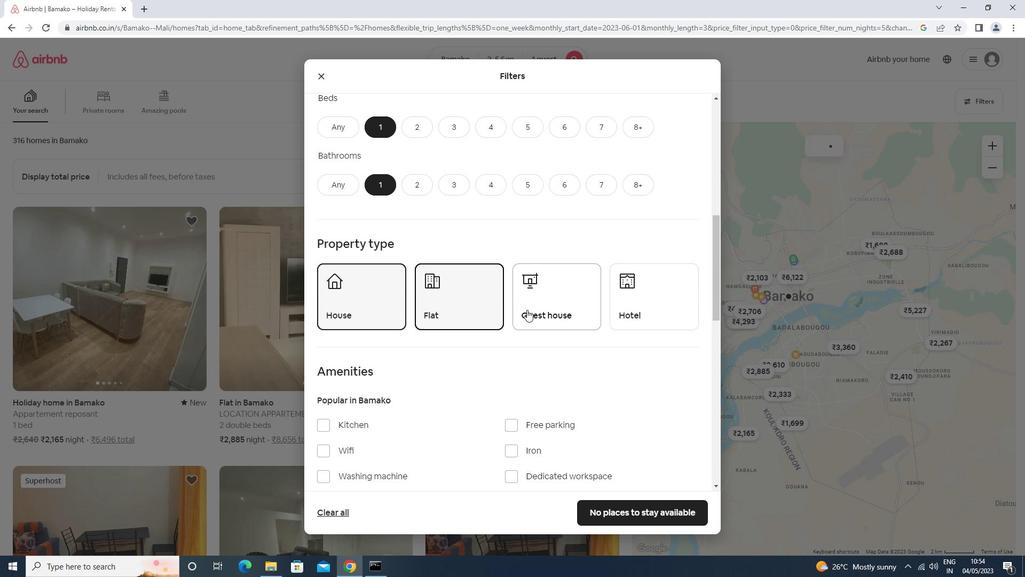 
Action: Mouse moved to (672, 310)
Screenshot: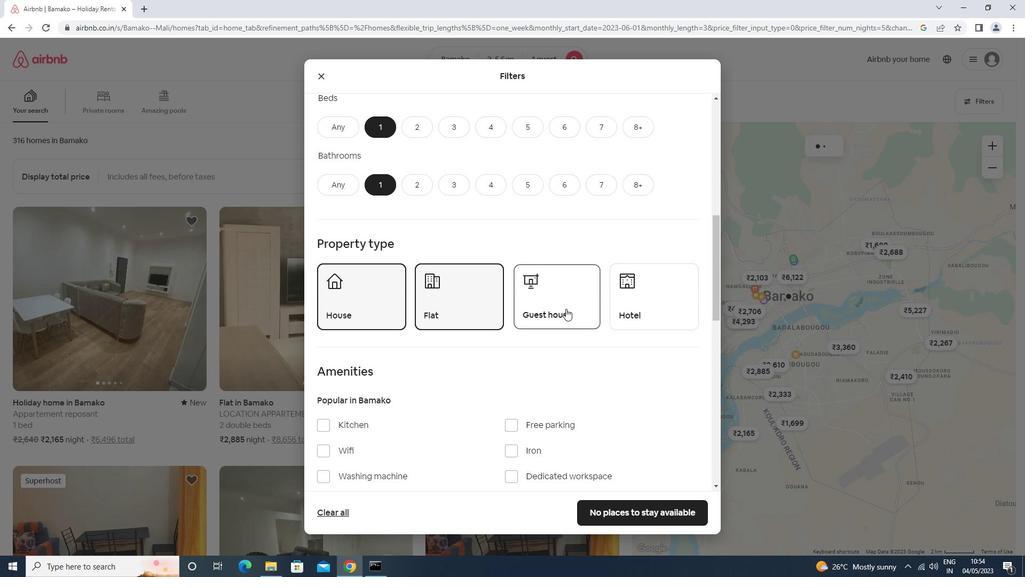 
Action: Mouse pressed left at (672, 310)
Screenshot: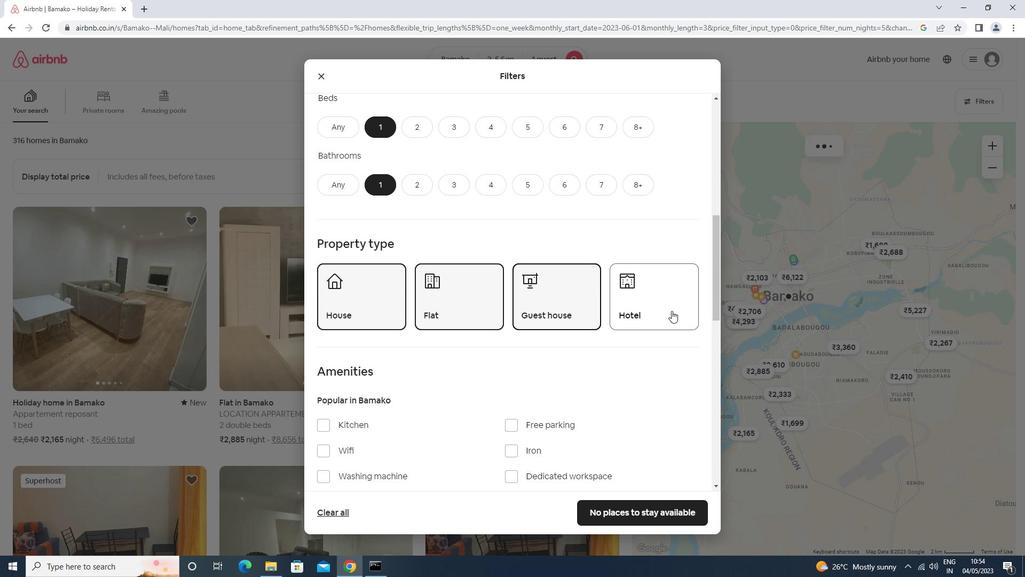 
Action: Mouse moved to (485, 298)
Screenshot: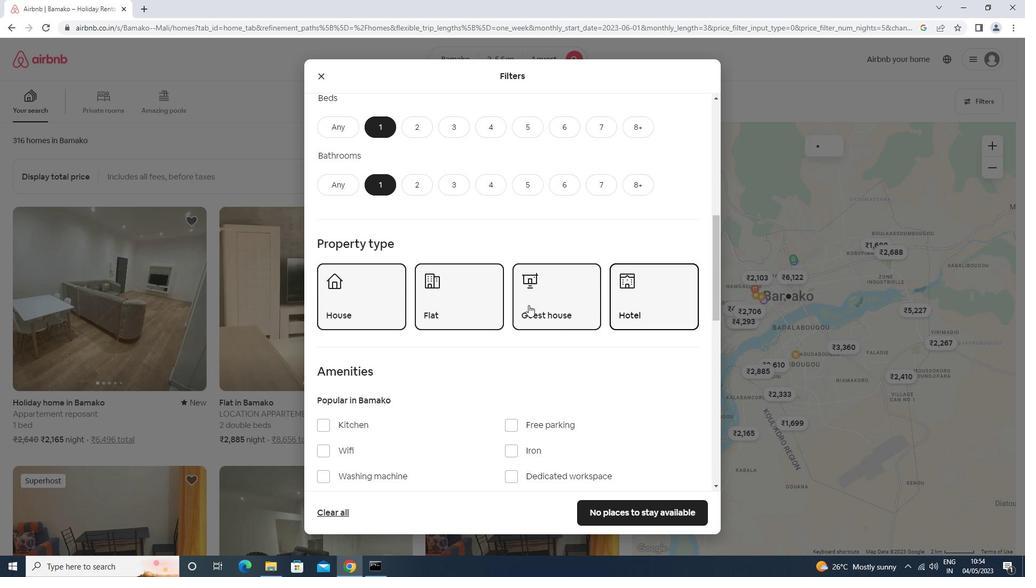 
Action: Mouse scrolled (485, 297) with delta (0, 0)
Screenshot: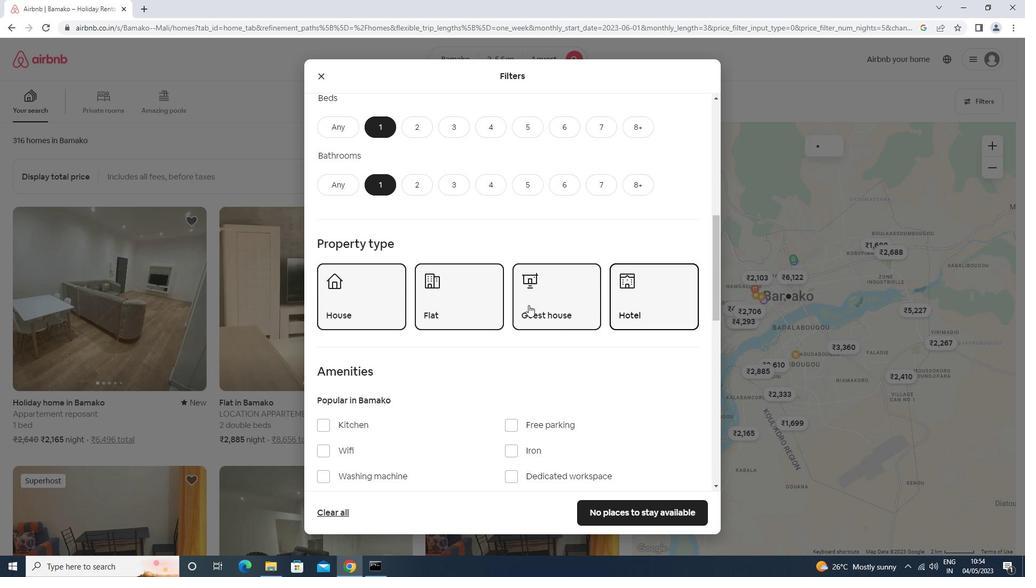 
Action: Mouse scrolled (485, 297) with delta (0, 0)
Screenshot: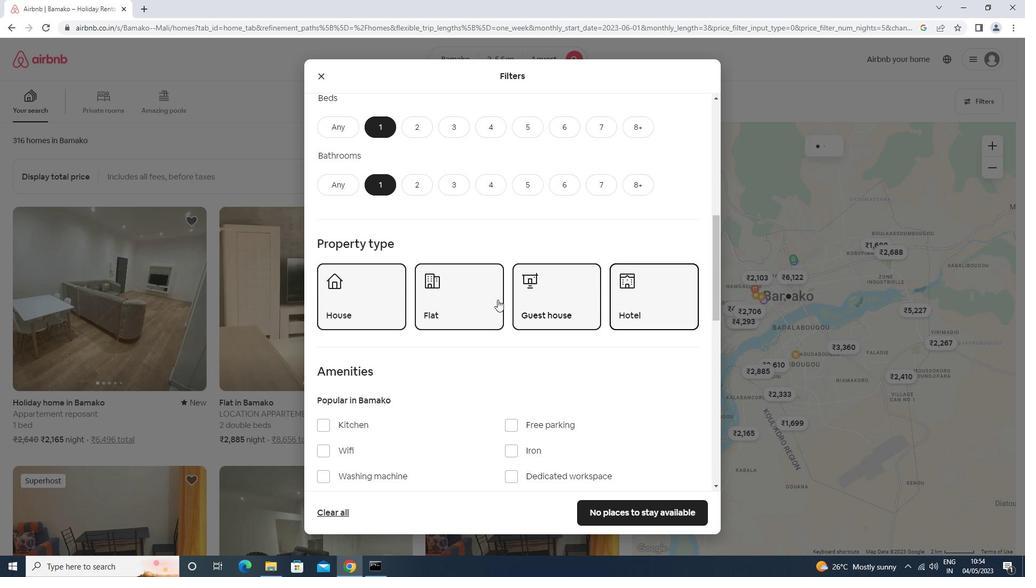 
Action: Mouse moved to (484, 298)
Screenshot: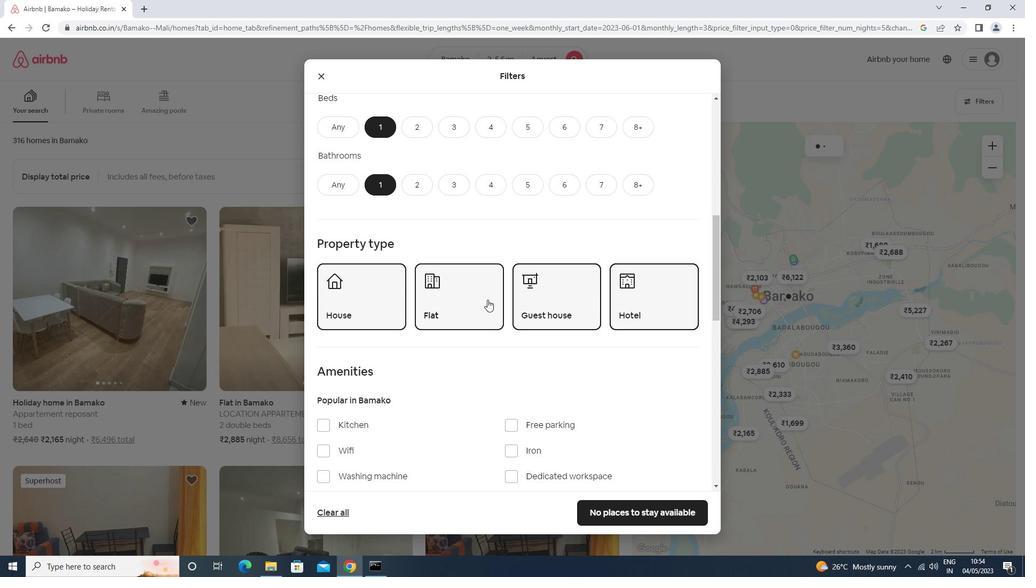 
Action: Mouse scrolled (484, 297) with delta (0, 0)
Screenshot: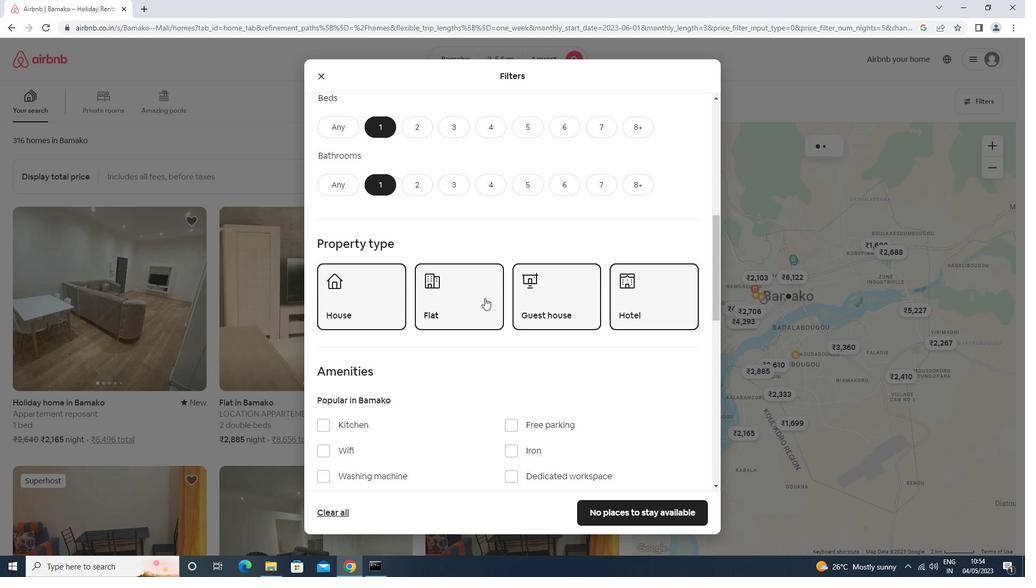 
Action: Mouse moved to (484, 298)
Screenshot: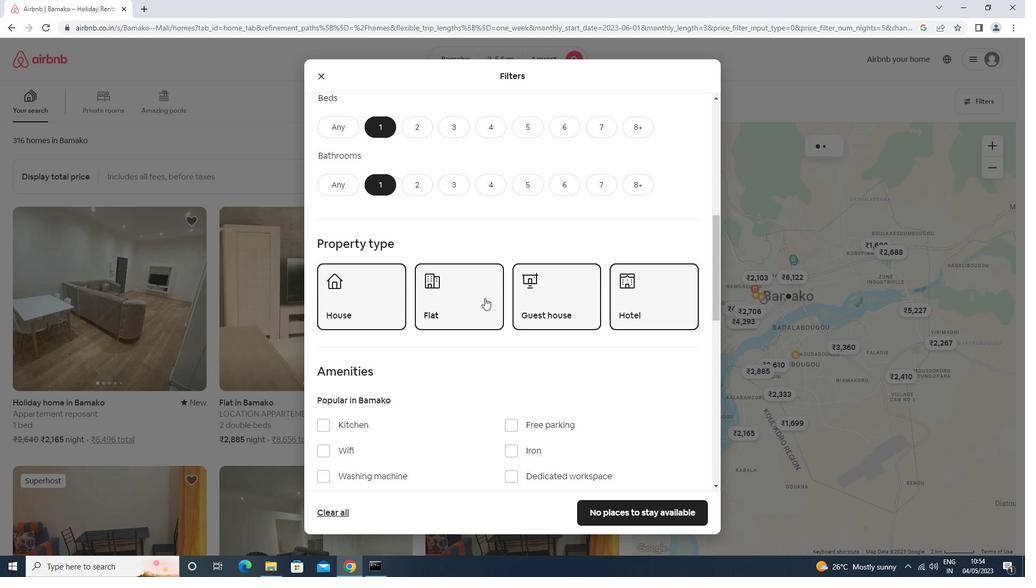 
Action: Mouse scrolled (484, 297) with delta (0, 0)
Screenshot: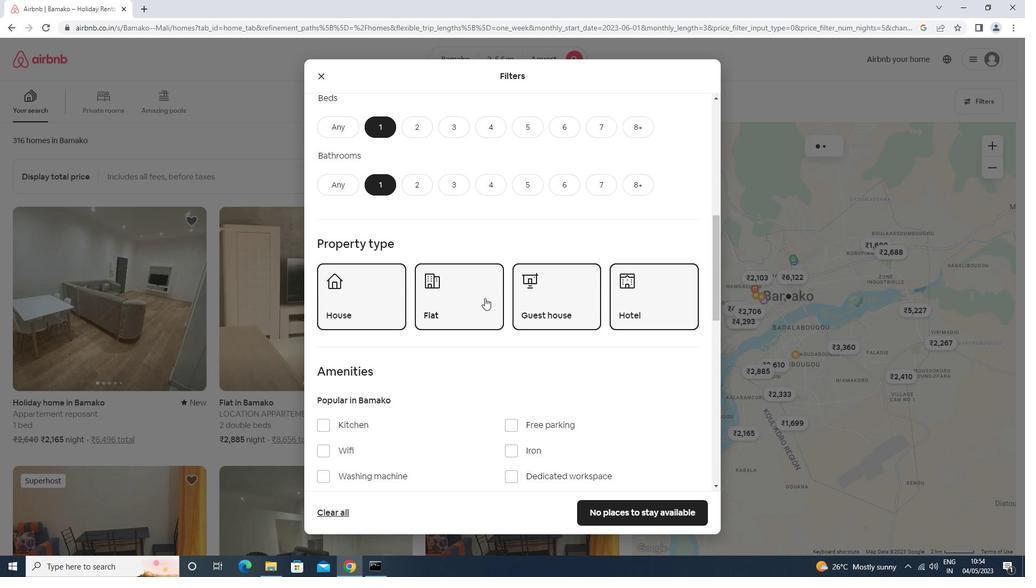 
Action: Mouse moved to (364, 262)
Screenshot: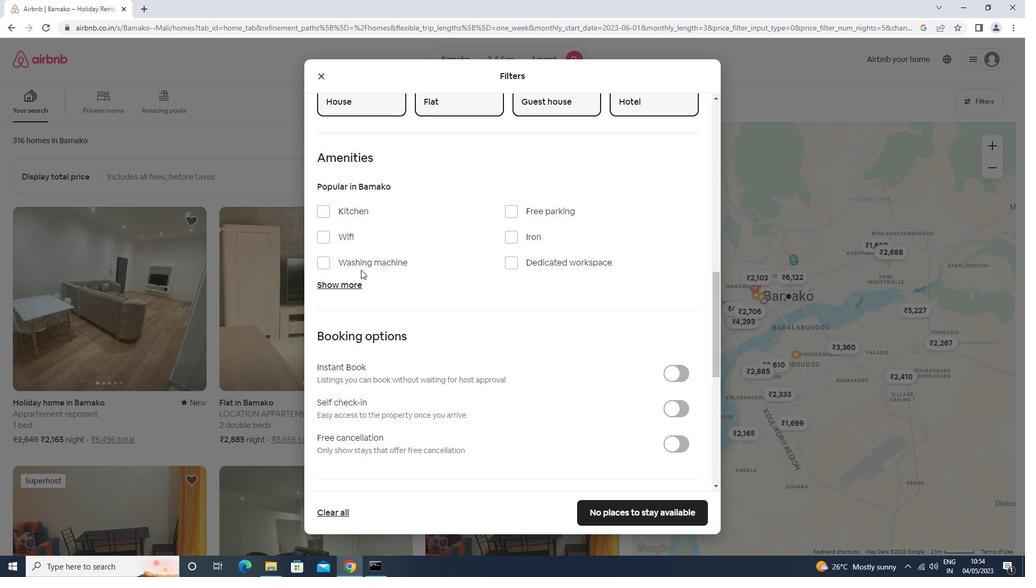 
Action: Mouse pressed left at (364, 262)
Screenshot: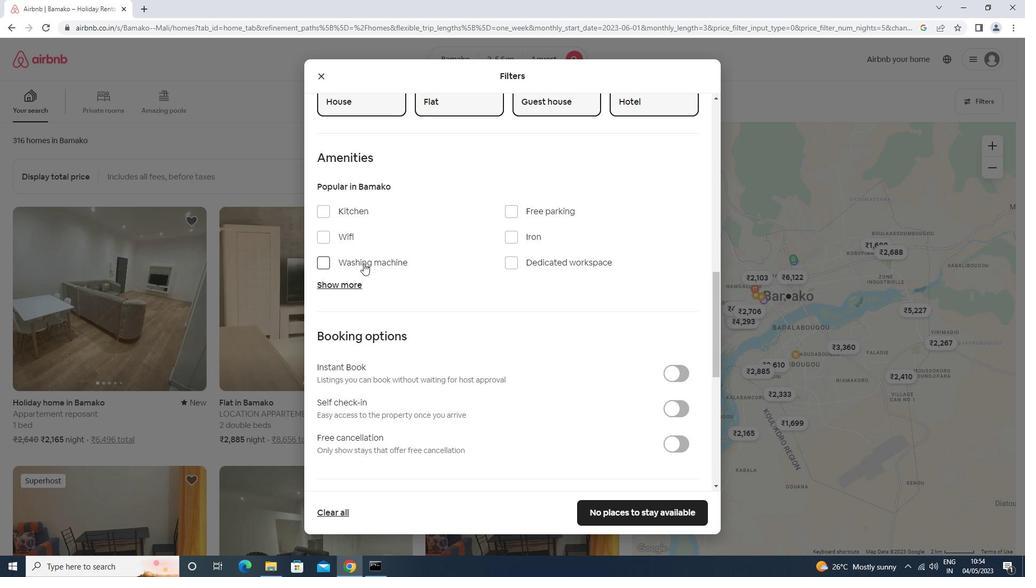 
Action: Mouse moved to (672, 404)
Screenshot: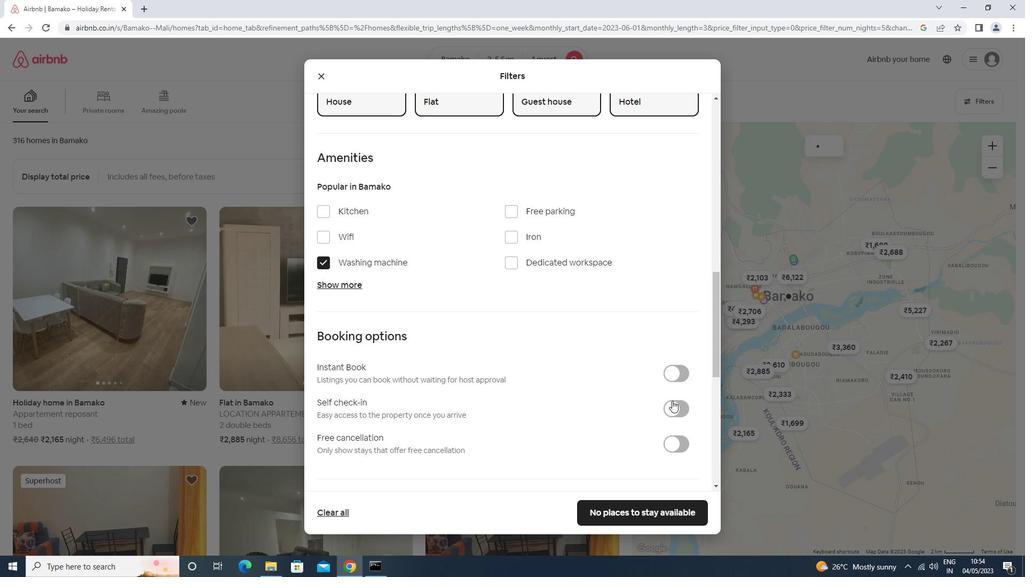 
Action: Mouse pressed left at (672, 404)
Screenshot: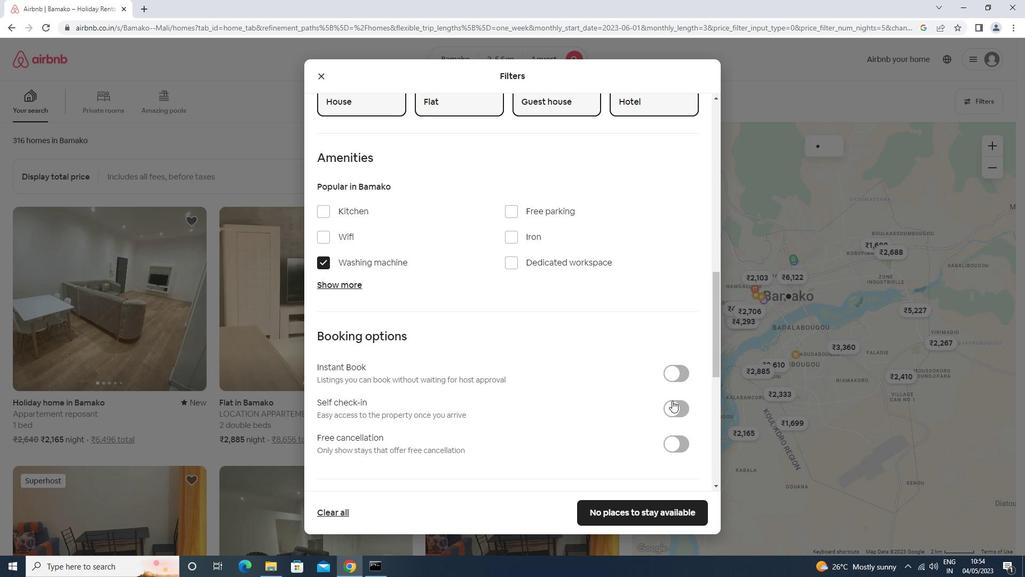 
Action: Mouse moved to (660, 364)
Screenshot: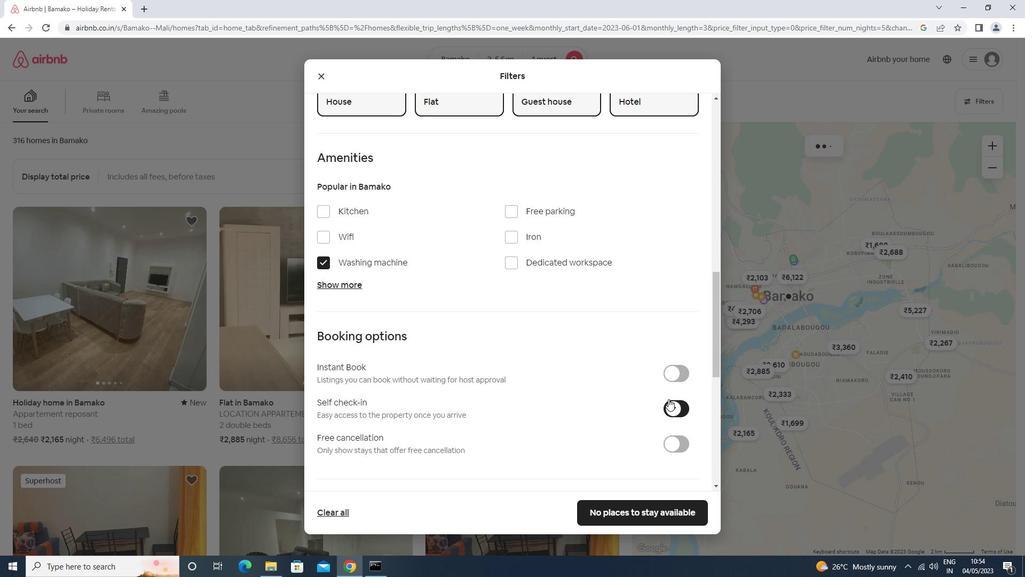 
Action: Mouse scrolled (660, 364) with delta (0, 0)
Screenshot: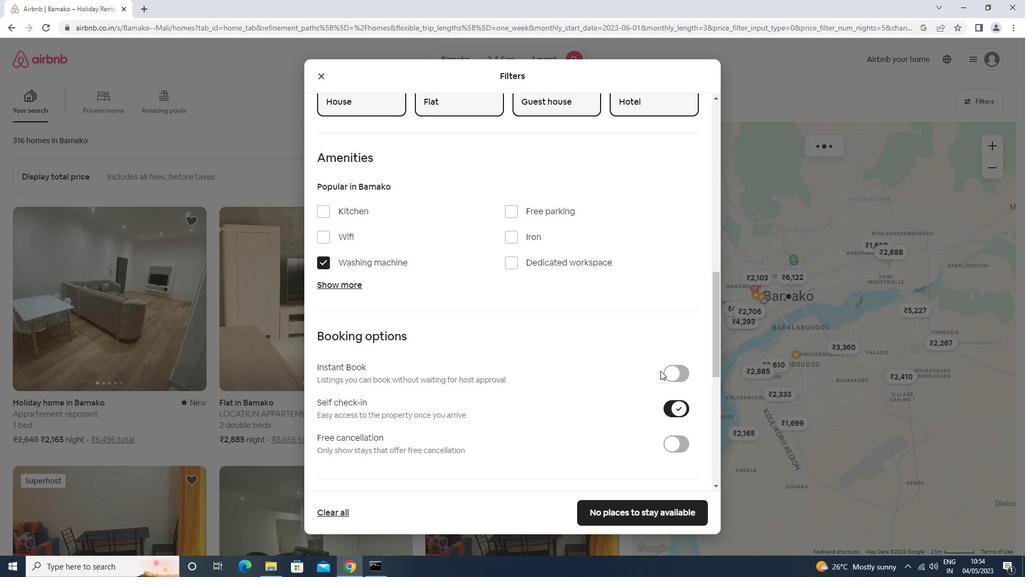 
Action: Mouse scrolled (660, 364) with delta (0, 0)
Screenshot: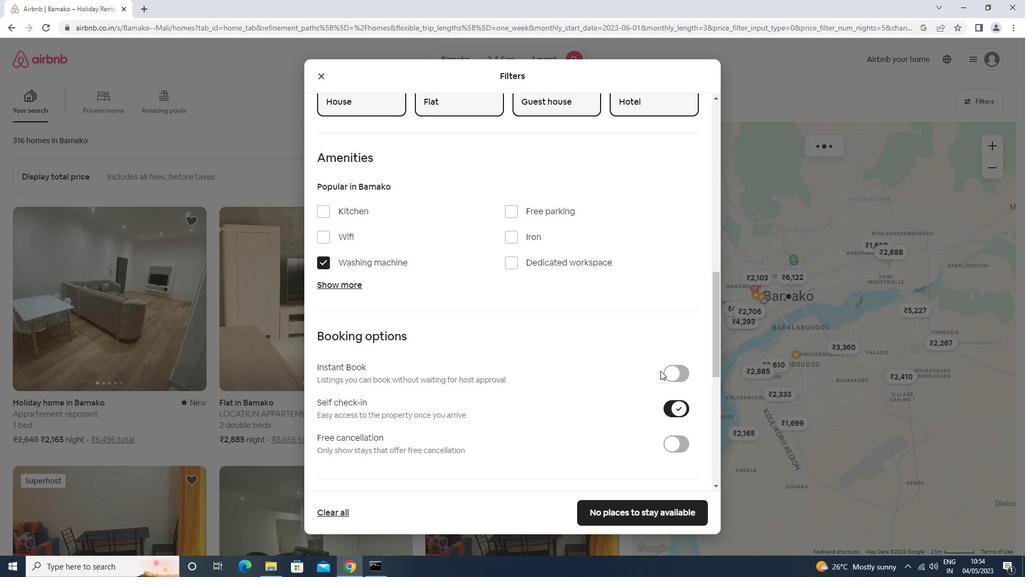 
Action: Mouse scrolled (660, 364) with delta (0, 0)
Screenshot: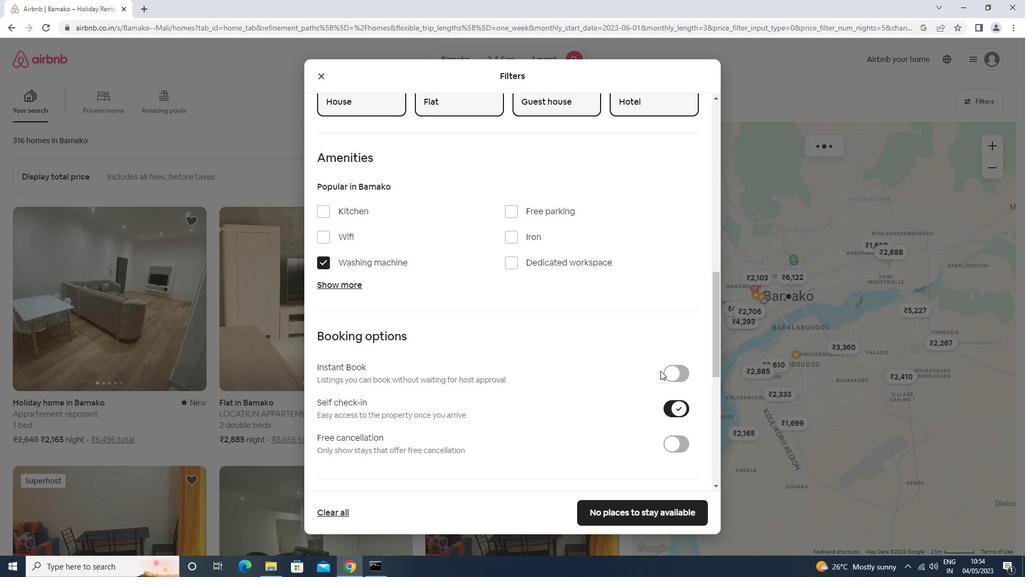 
Action: Mouse scrolled (660, 364) with delta (0, 0)
Screenshot: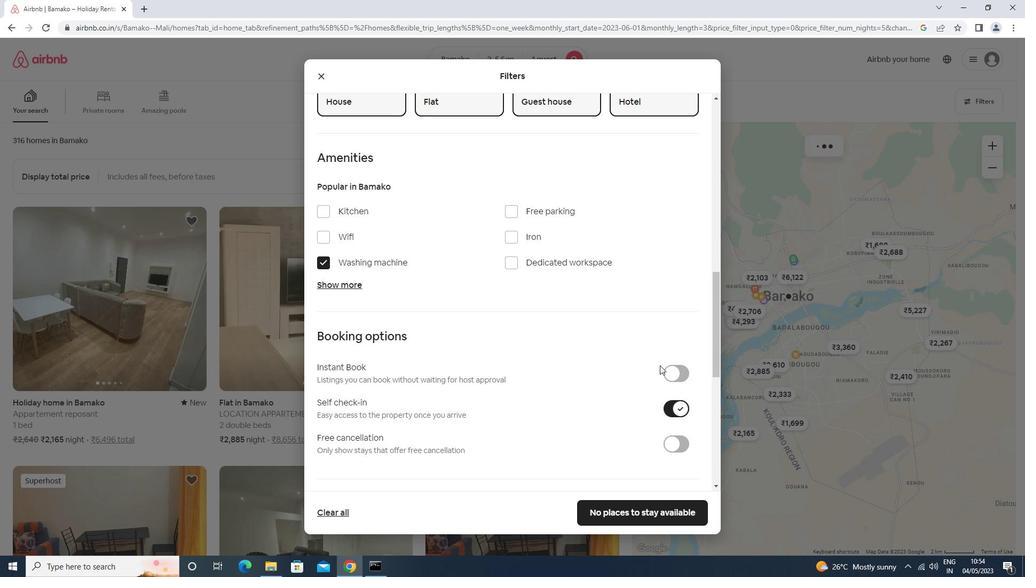 
Action: Mouse scrolled (660, 364) with delta (0, 0)
Screenshot: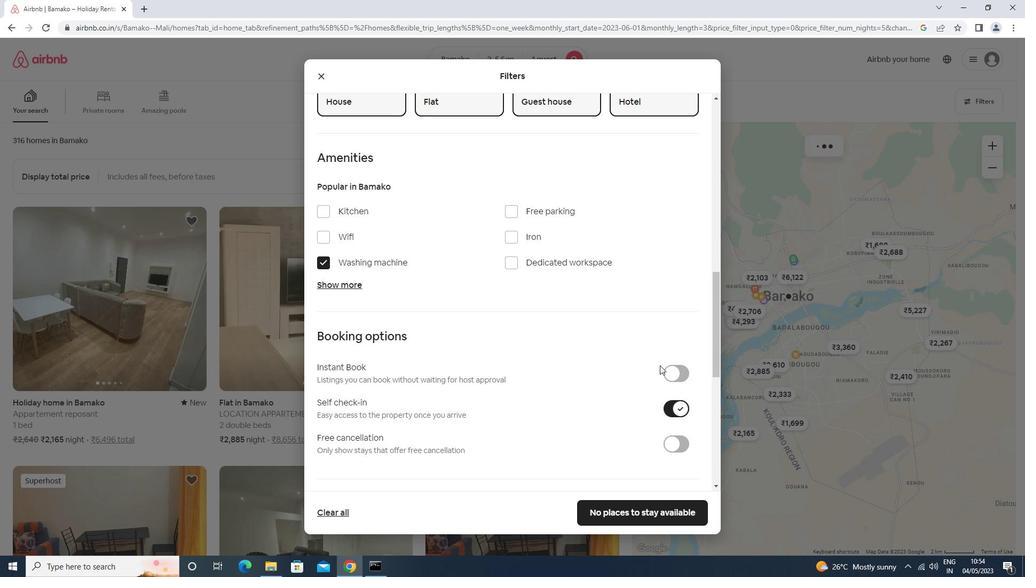 
Action: Mouse scrolled (660, 364) with delta (0, 0)
Screenshot: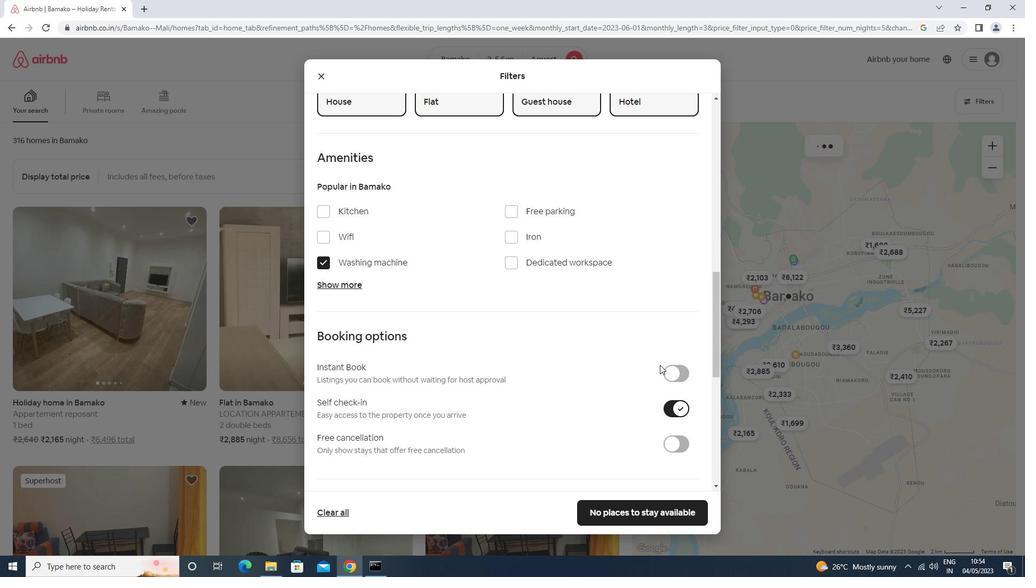 
Action: Mouse moved to (637, 369)
Screenshot: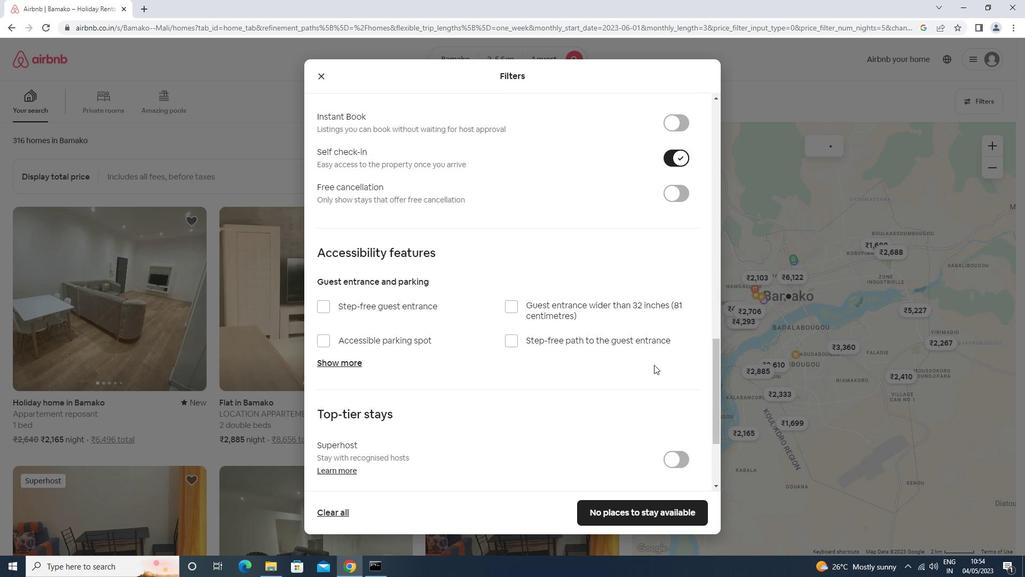 
Action: Mouse scrolled (637, 369) with delta (0, 0)
Screenshot: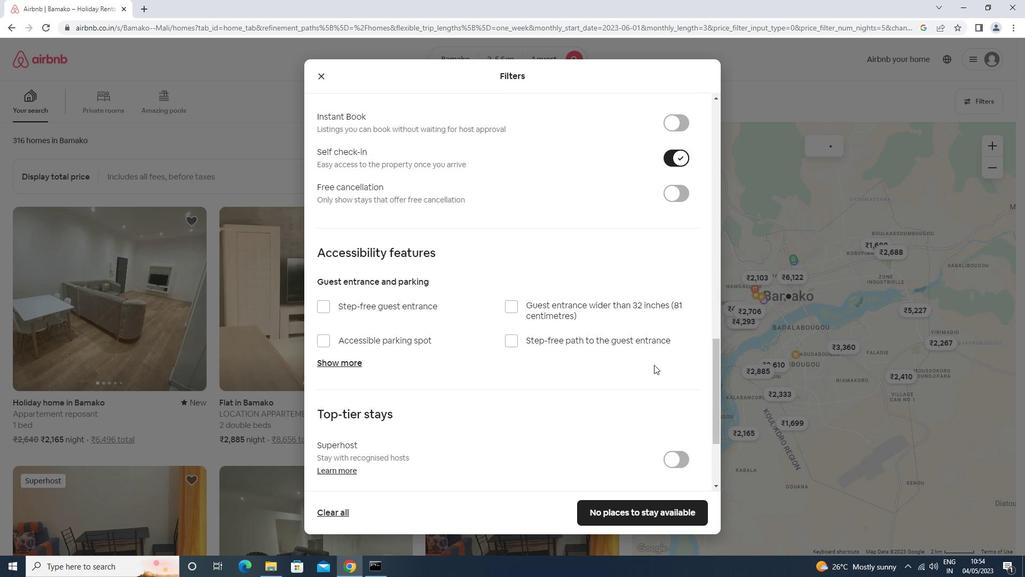 
Action: Mouse moved to (629, 371)
Screenshot: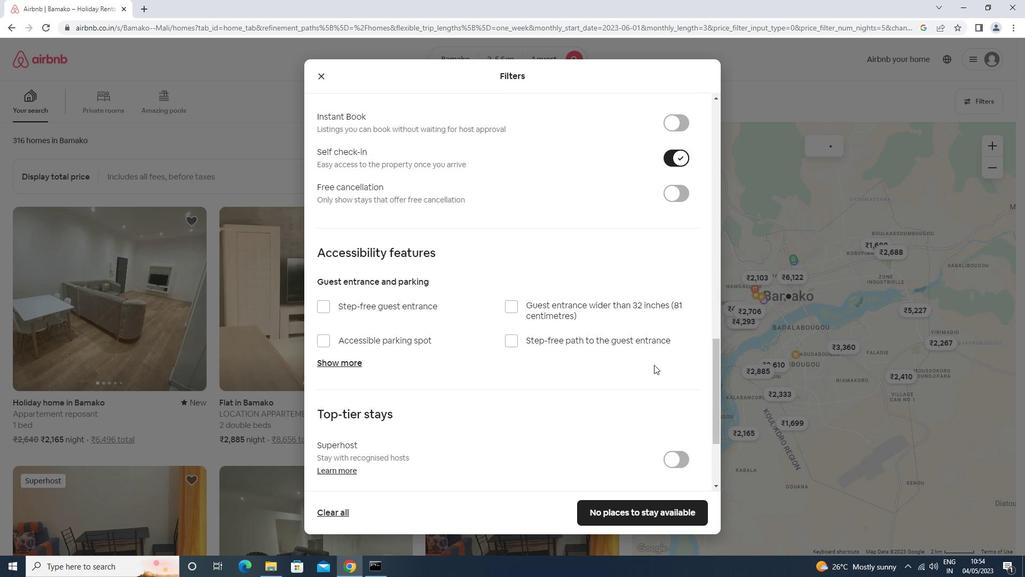 
Action: Mouse scrolled (629, 370) with delta (0, 0)
Screenshot: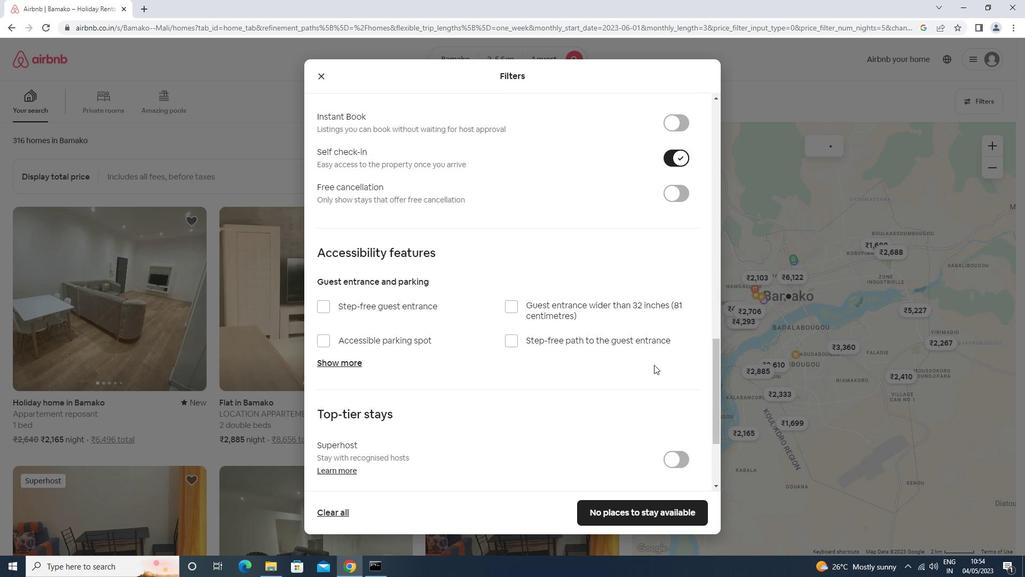 
Action: Mouse moved to (621, 372)
Screenshot: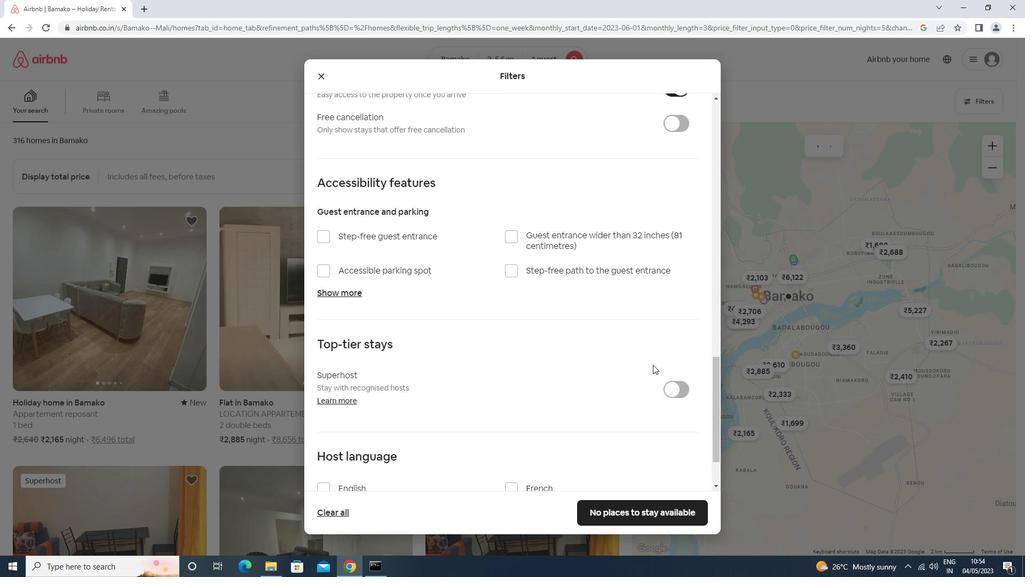
Action: Mouse scrolled (621, 371) with delta (0, 0)
Screenshot: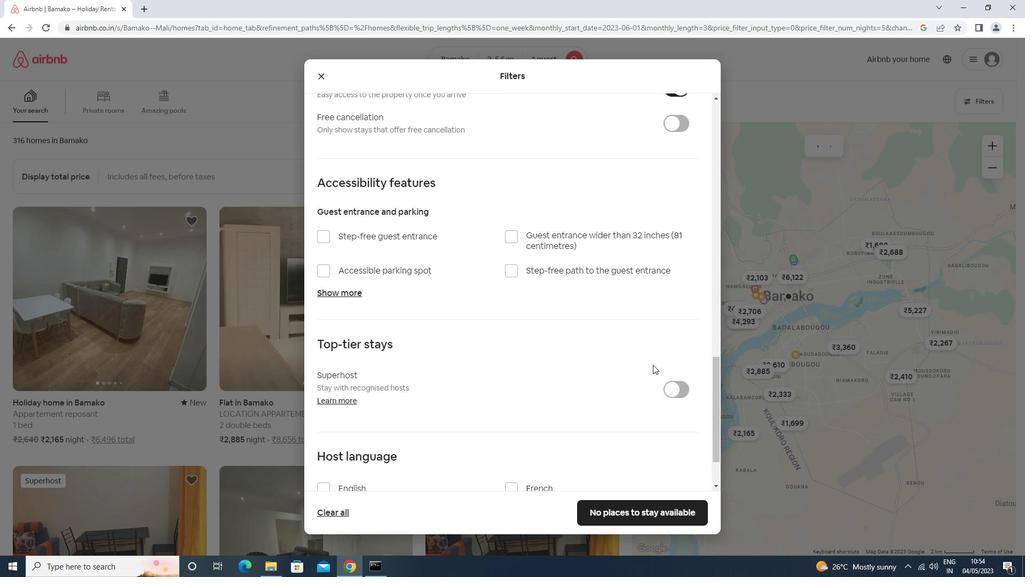 
Action: Mouse moved to (617, 373)
Screenshot: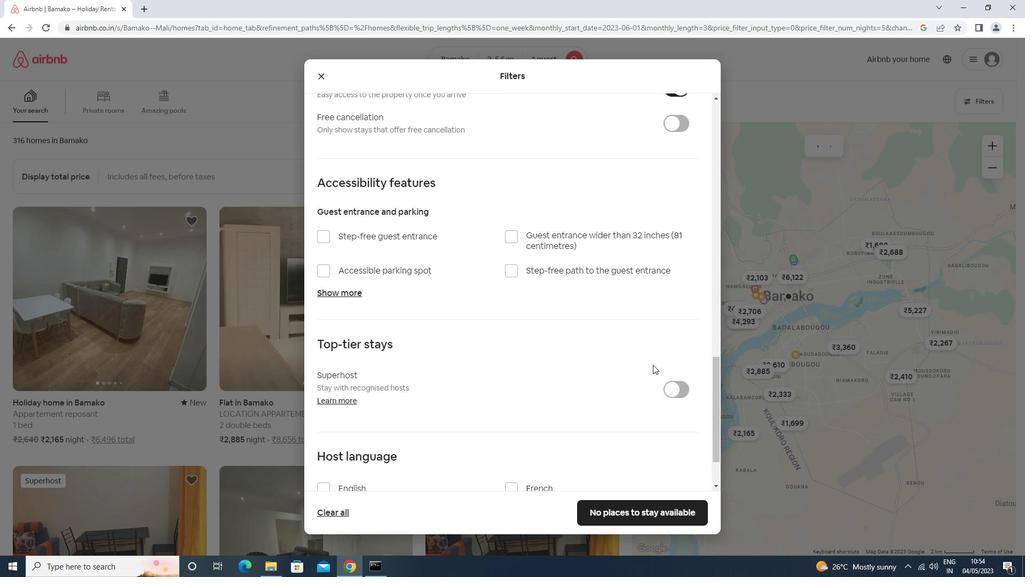 
Action: Mouse scrolled (617, 372) with delta (0, 0)
Screenshot: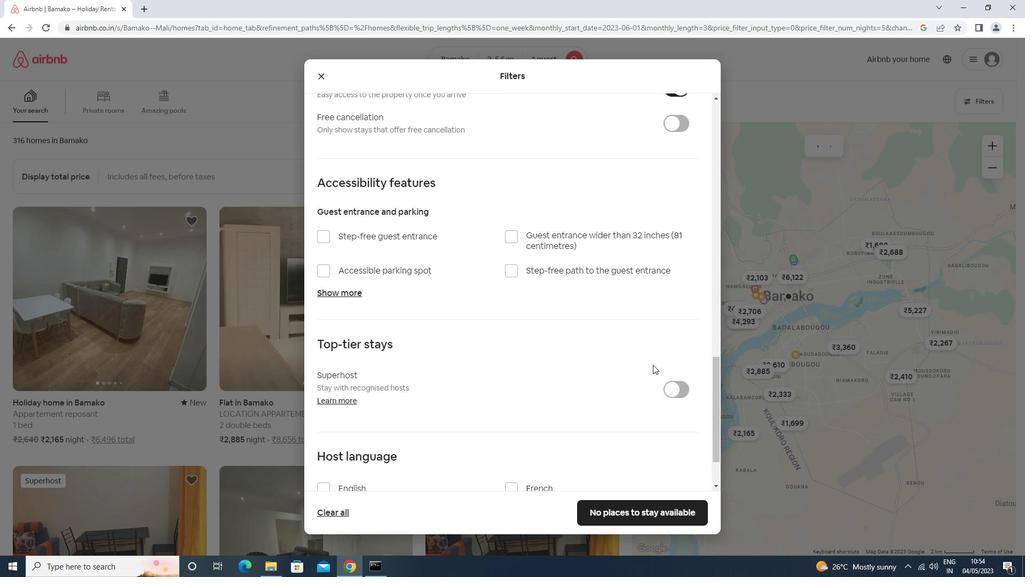 
Action: Mouse moved to (610, 374)
Screenshot: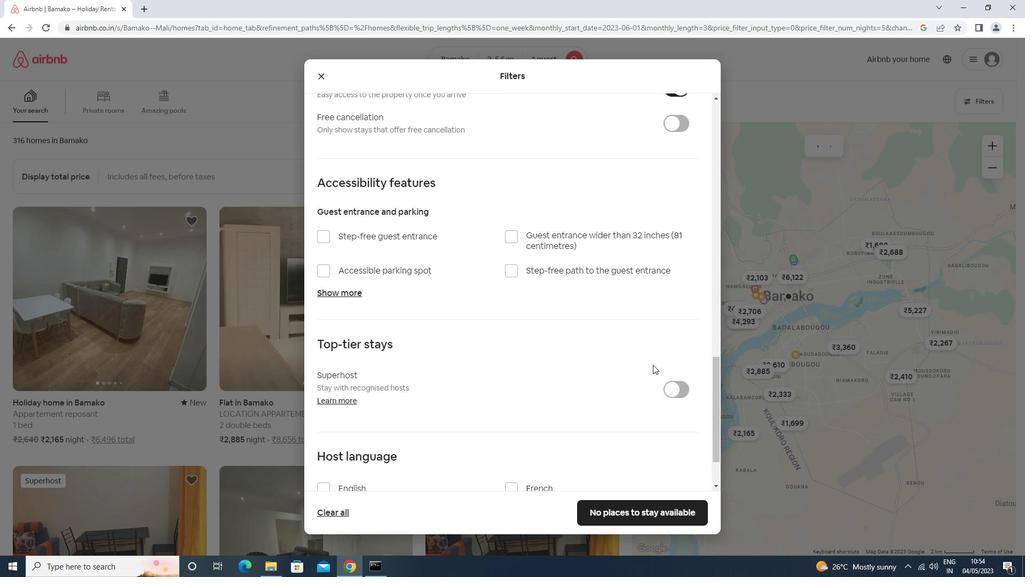
Action: Mouse scrolled (610, 373) with delta (0, 0)
Screenshot: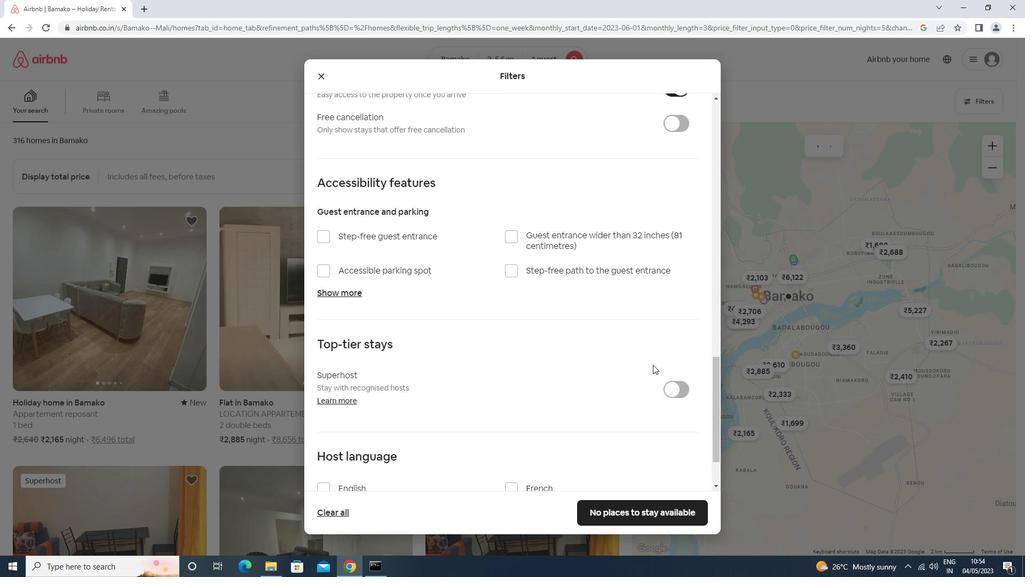 
Action: Mouse moved to (356, 410)
Screenshot: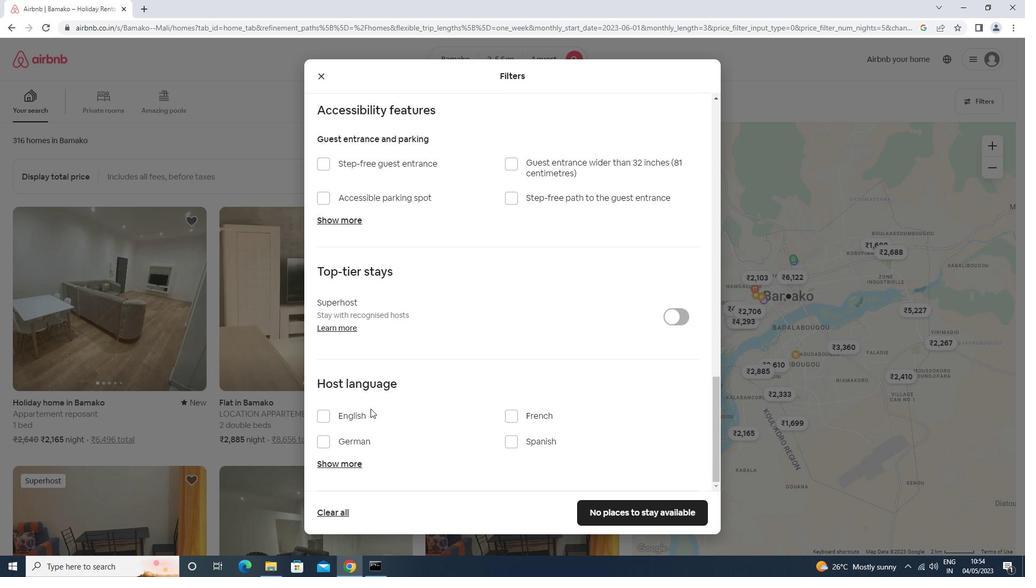 
Action: Mouse pressed left at (356, 410)
Screenshot: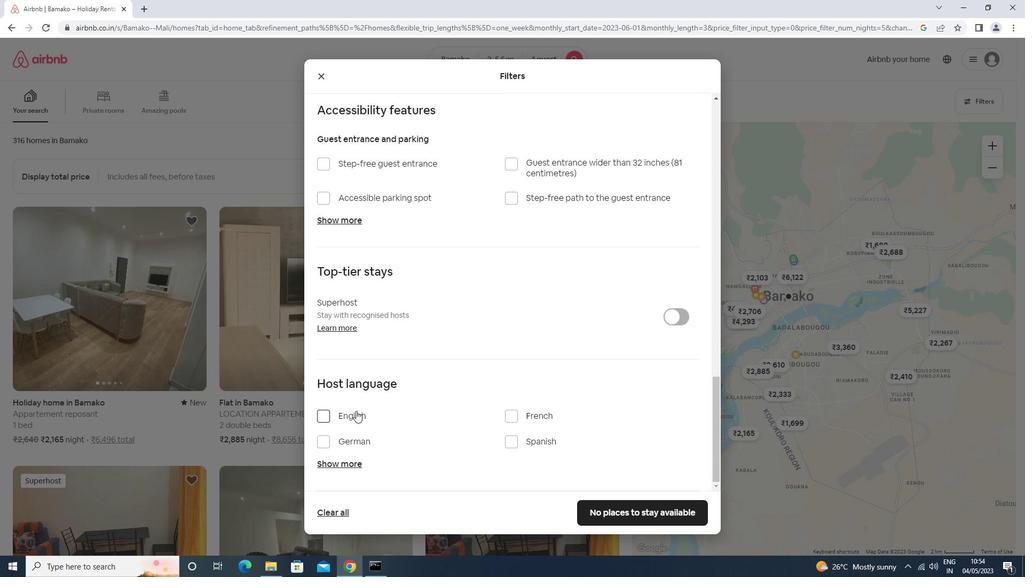 
Action: Mouse moved to (619, 513)
Screenshot: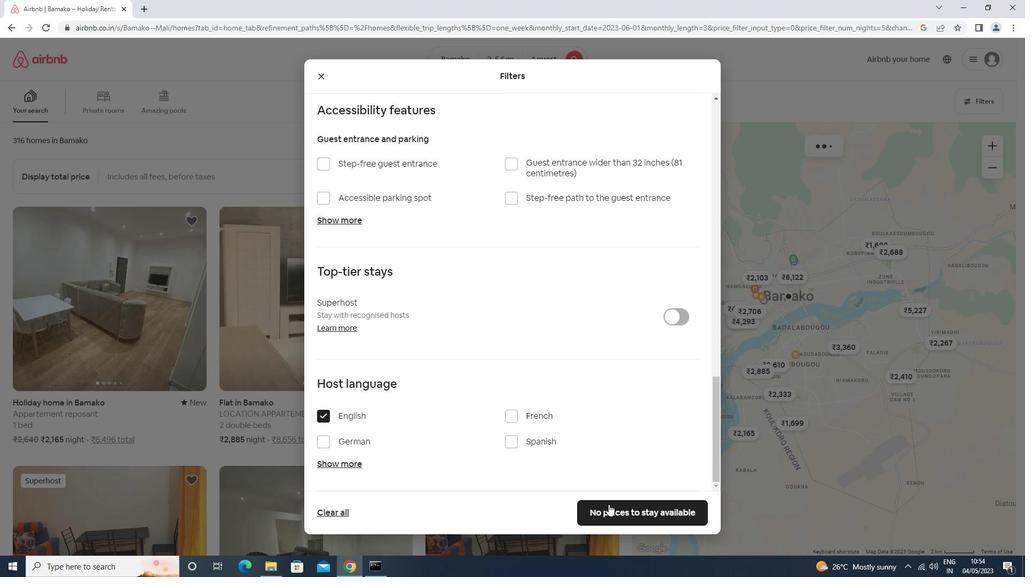 
Action: Mouse pressed left at (619, 513)
Screenshot: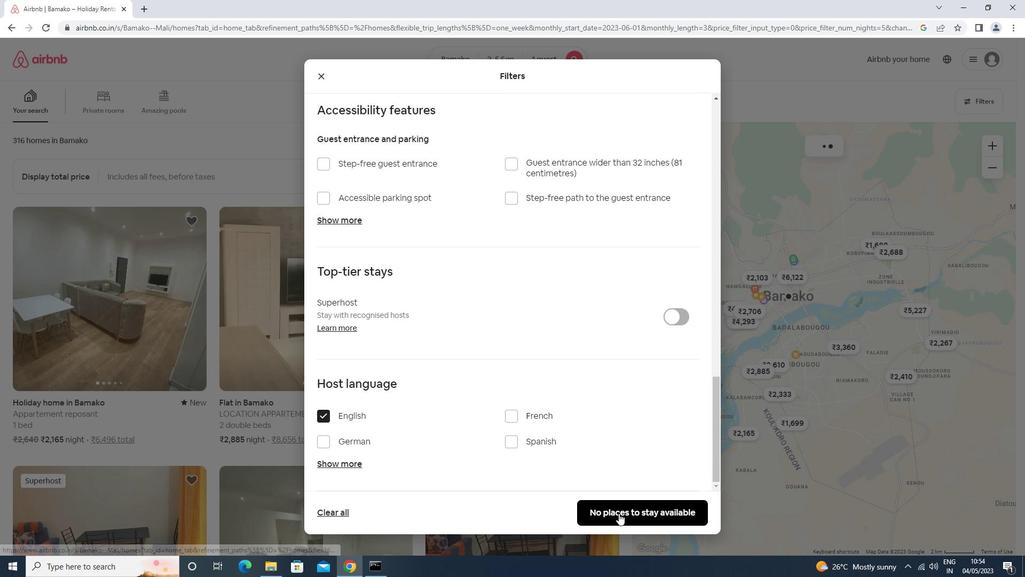 
Action: Mouse moved to (619, 512)
Screenshot: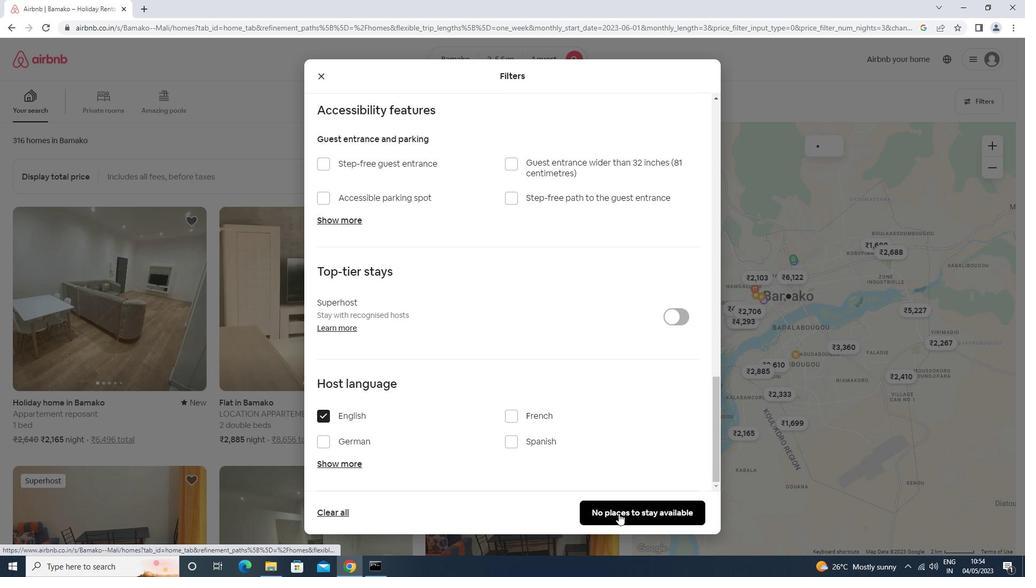 
